 Task: Find connections with filter location Sainte-Rose with filter topic #businesscoachwith filter profile language French with filter current company International MUN  with filter school Sri Aurobindo College with filter industry Medical and Diagnostic Laboratories with filter service category Home Networking with filter keywords title Teaching Assistant
Action: Mouse moved to (280, 223)
Screenshot: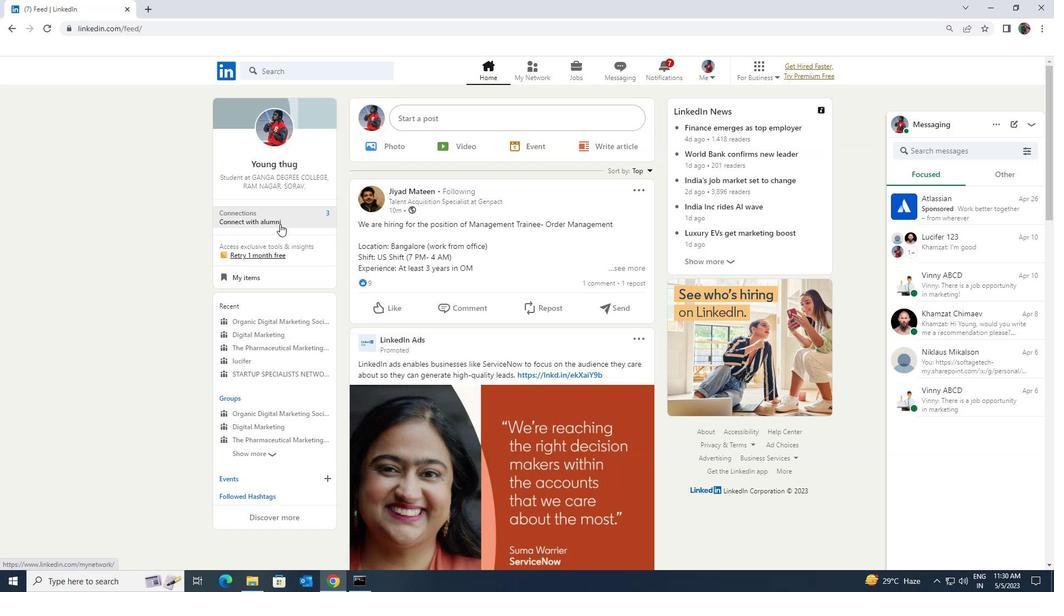 
Action: Mouse pressed left at (280, 223)
Screenshot: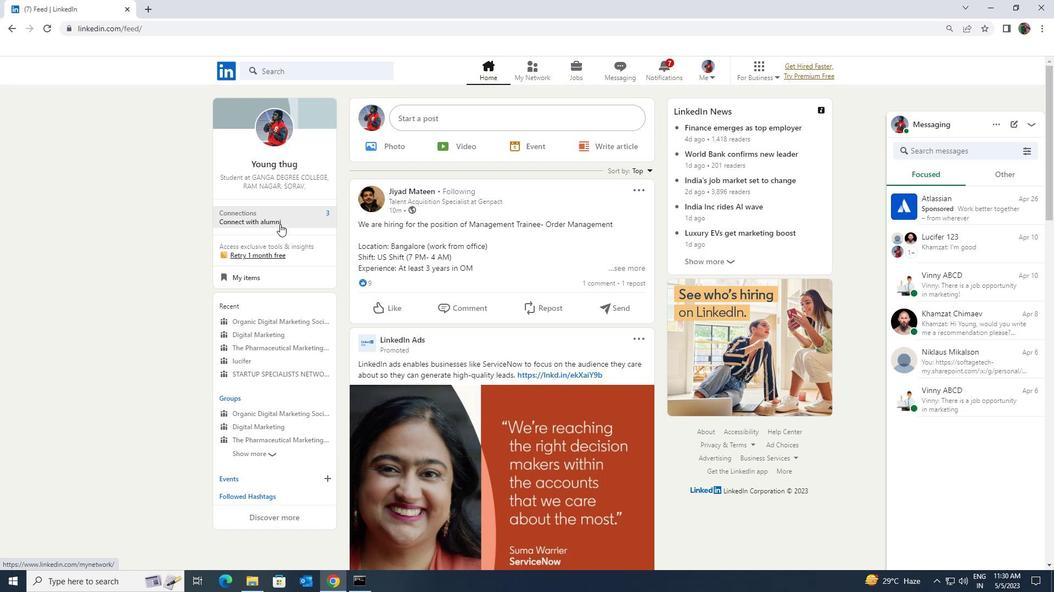 
Action: Mouse moved to (291, 137)
Screenshot: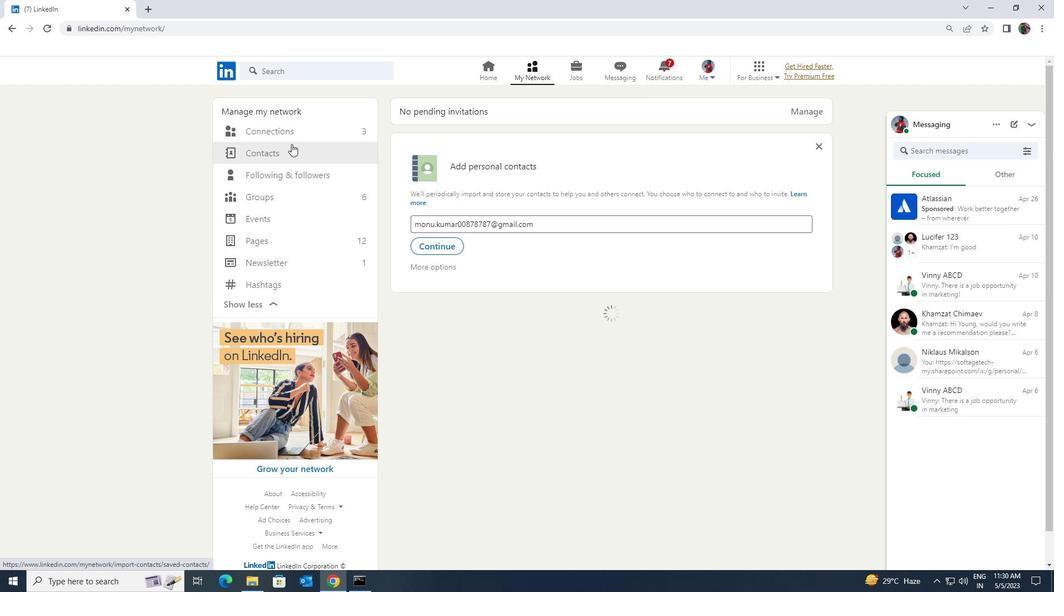 
Action: Mouse pressed left at (291, 137)
Screenshot: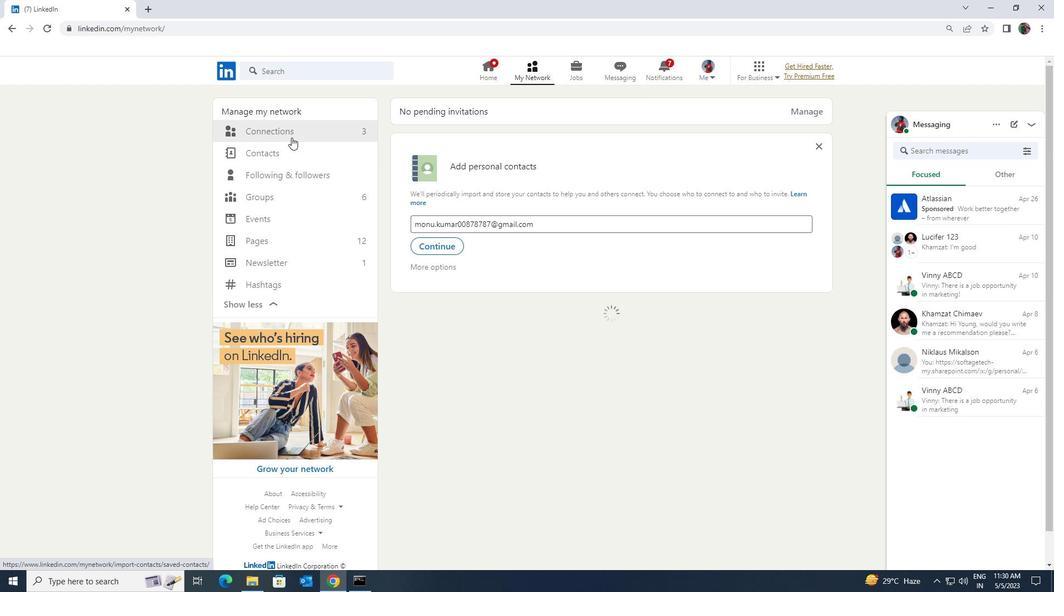 
Action: Mouse moved to (292, 132)
Screenshot: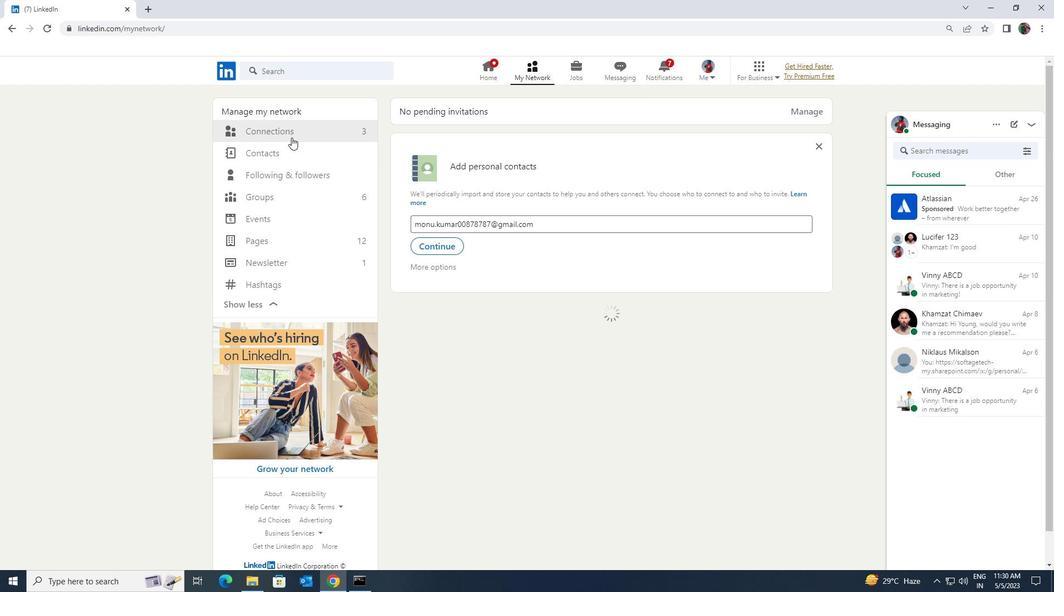 
Action: Mouse pressed left at (292, 132)
Screenshot: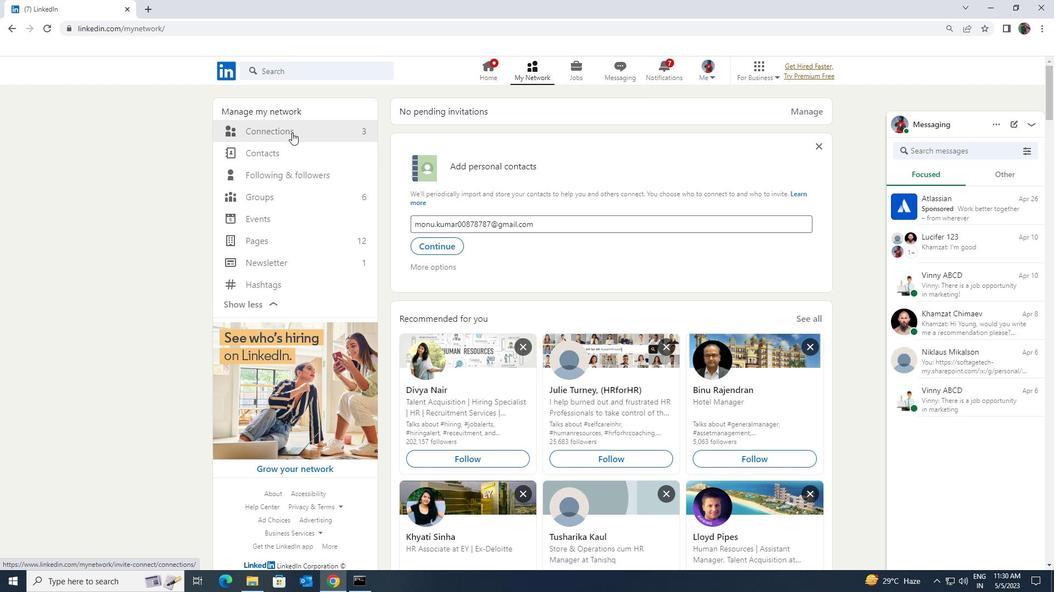 
Action: Mouse moved to (601, 132)
Screenshot: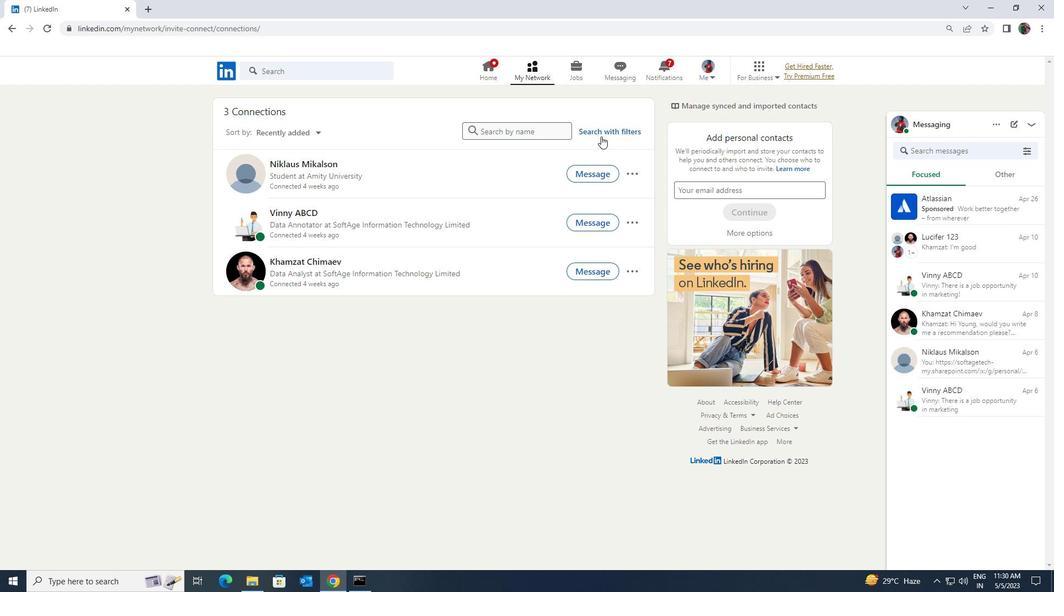 
Action: Mouse pressed left at (601, 132)
Screenshot: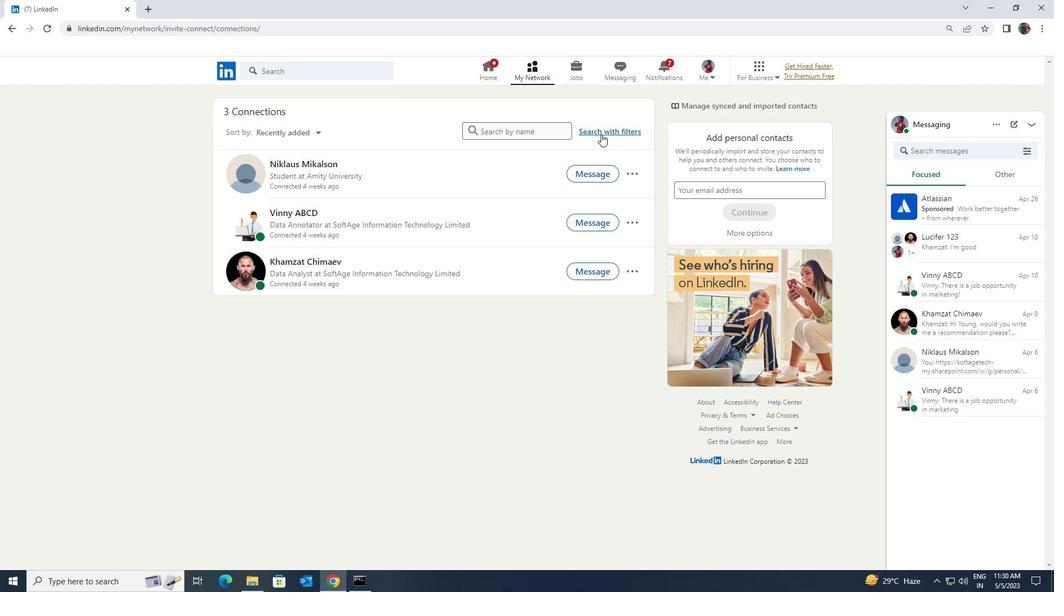 
Action: Mouse moved to (562, 105)
Screenshot: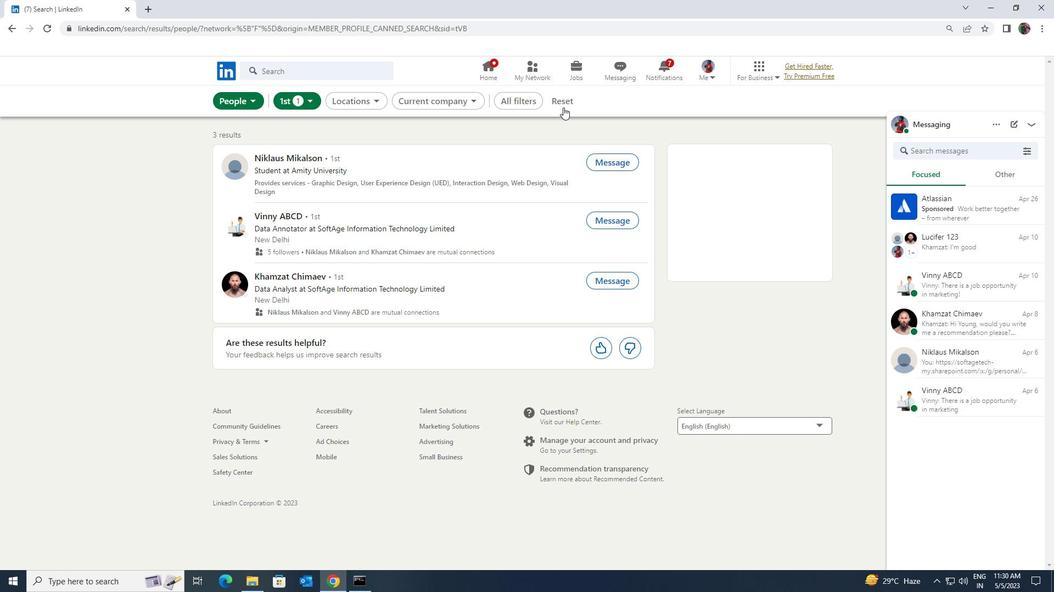 
Action: Mouse pressed left at (562, 105)
Screenshot: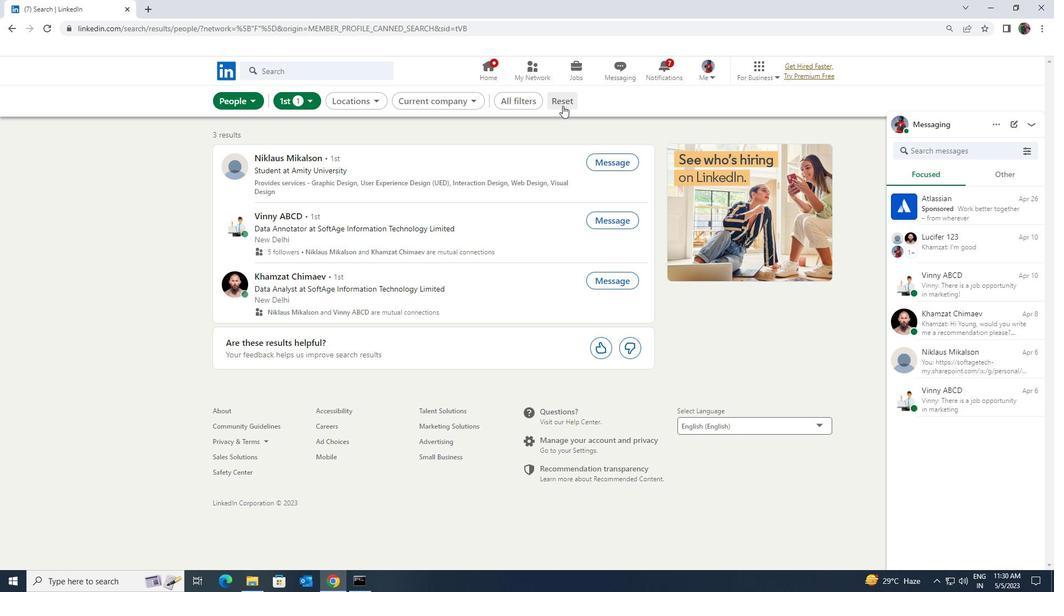 
Action: Mouse moved to (528, 100)
Screenshot: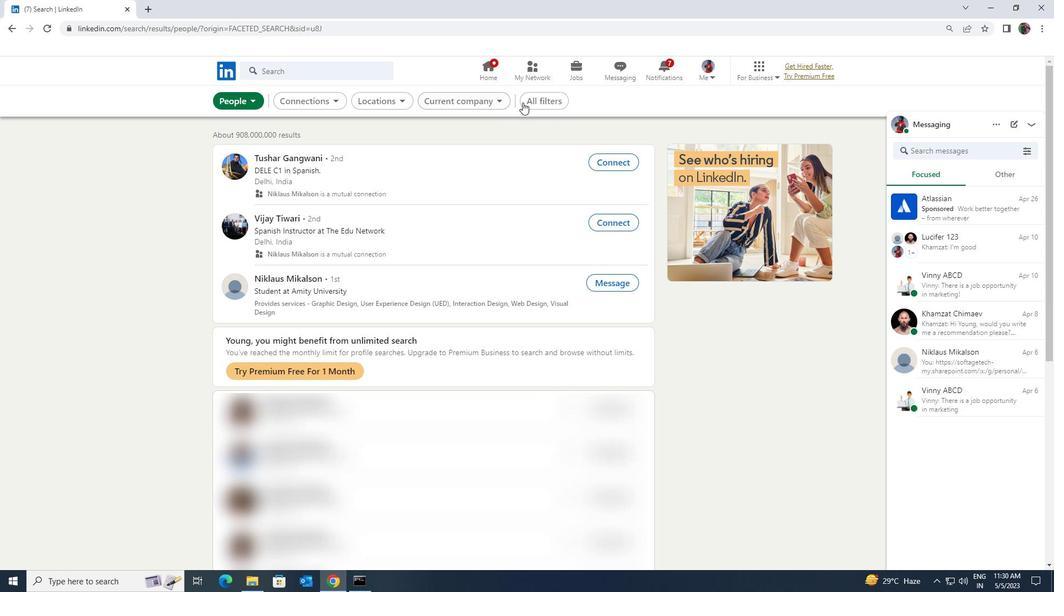 
Action: Mouse pressed left at (528, 100)
Screenshot: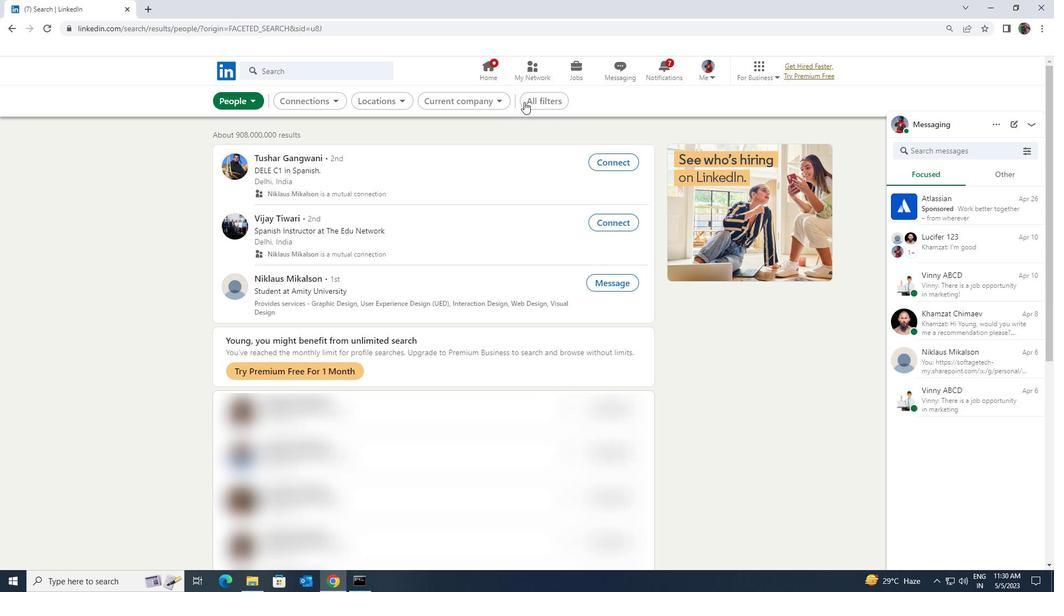 
Action: Mouse moved to (913, 424)
Screenshot: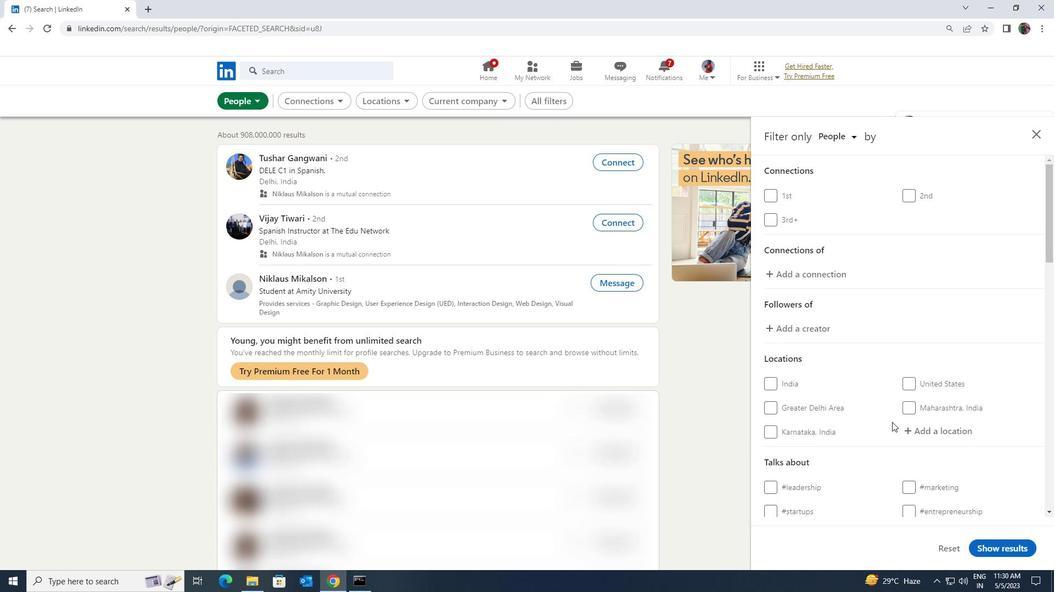 
Action: Mouse pressed left at (913, 424)
Screenshot: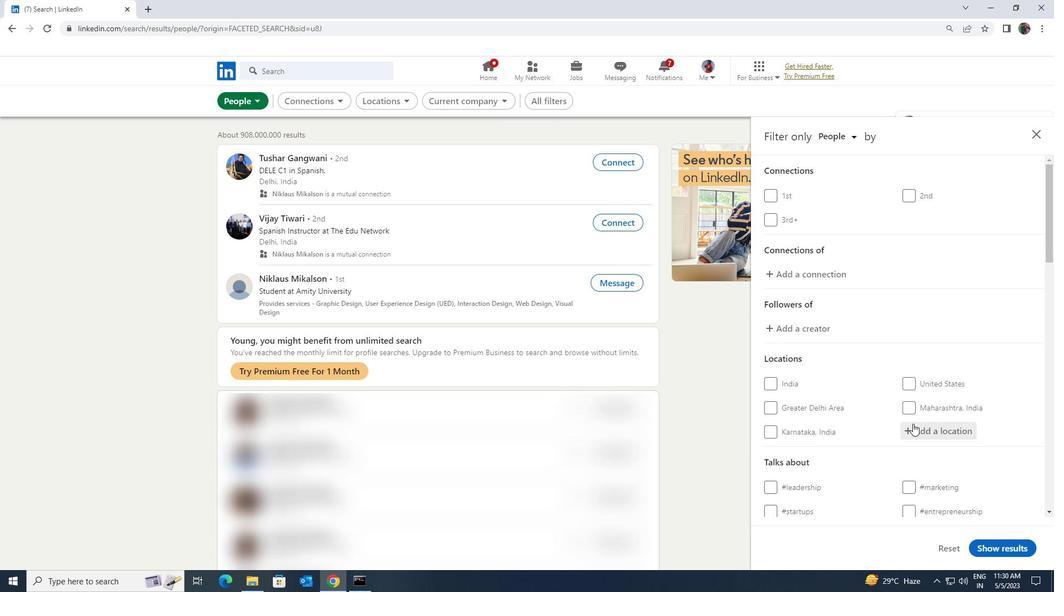 
Action: Mouse moved to (892, 419)
Screenshot: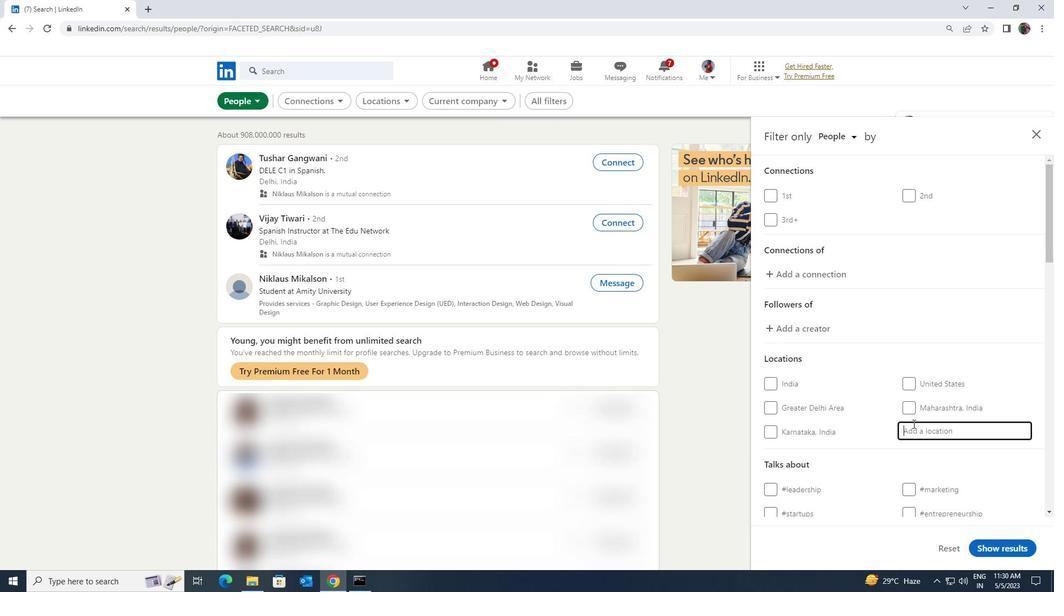 
Action: Key pressed <Key.shift>SAINTE<Key.space><Key.shift>ROSE
Screenshot: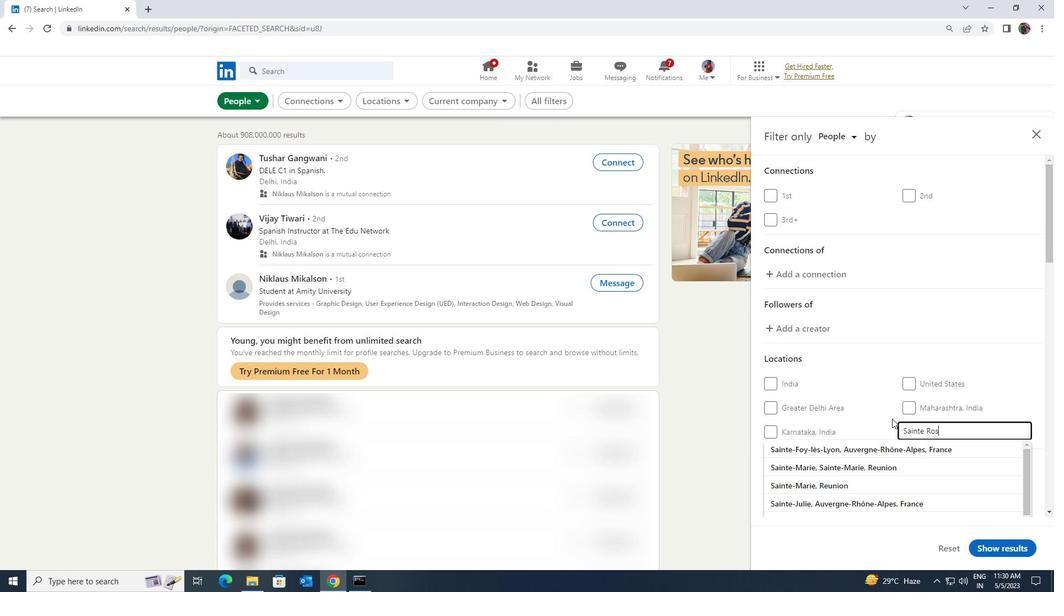 
Action: Mouse moved to (880, 443)
Screenshot: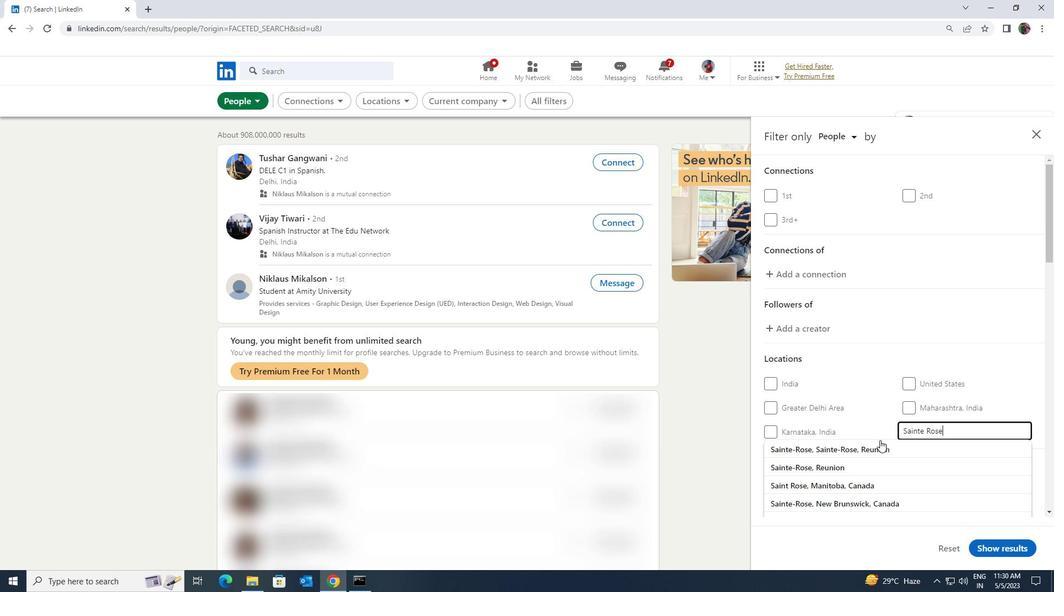 
Action: Mouse pressed left at (880, 443)
Screenshot: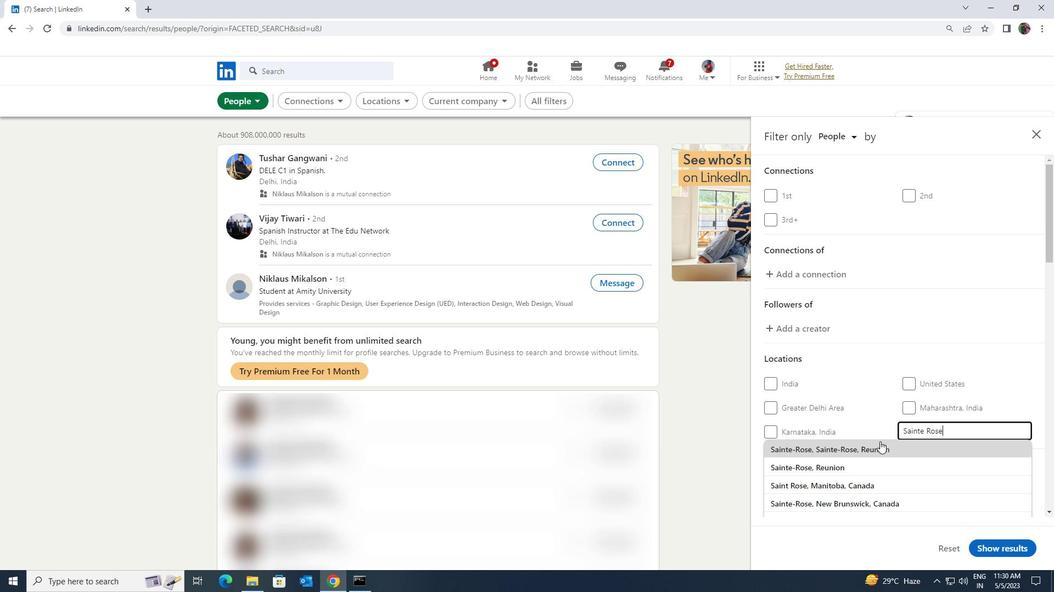 
Action: Mouse moved to (893, 425)
Screenshot: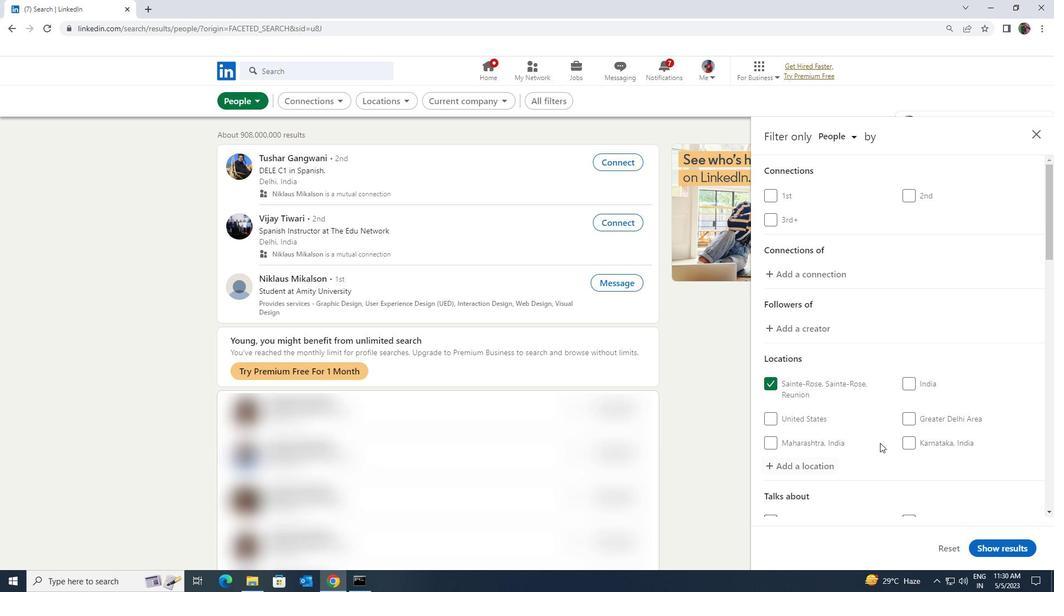 
Action: Mouse scrolled (893, 424) with delta (0, 0)
Screenshot: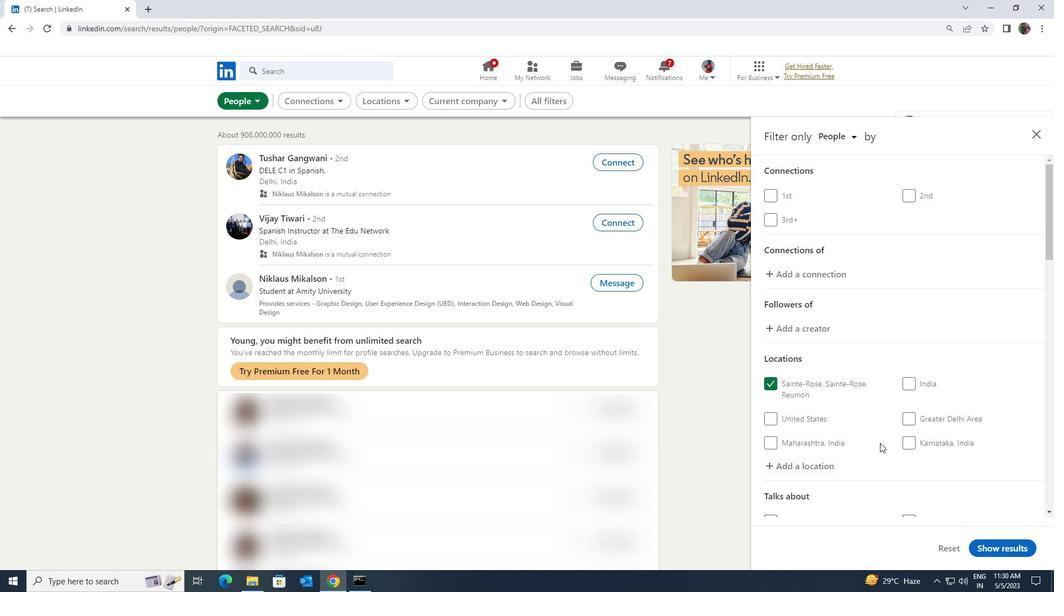 
Action: Mouse scrolled (893, 424) with delta (0, 0)
Screenshot: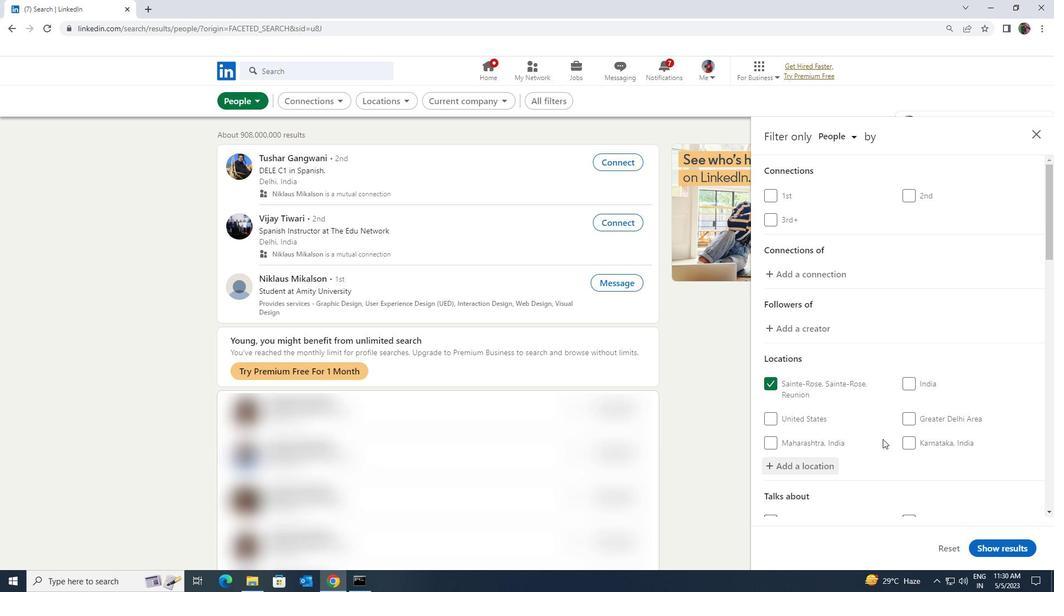 
Action: Mouse scrolled (893, 424) with delta (0, 0)
Screenshot: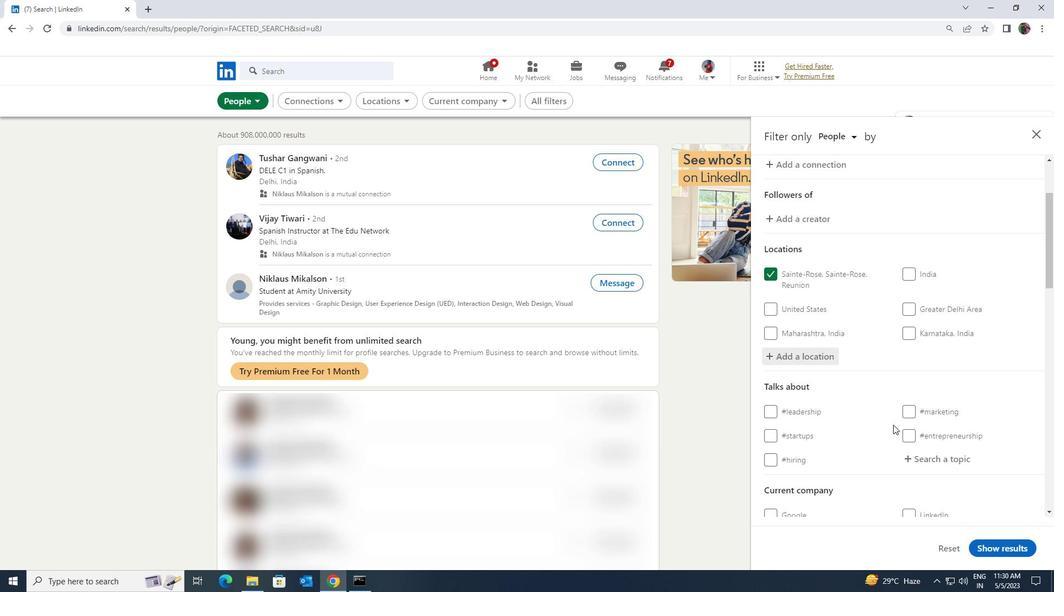 
Action: Mouse moved to (910, 407)
Screenshot: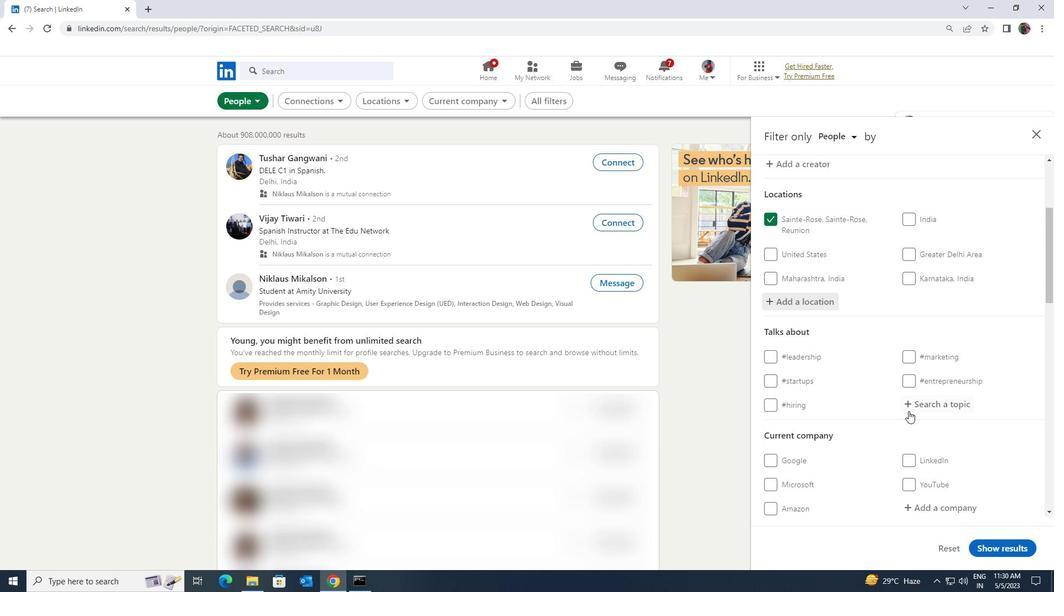 
Action: Mouse pressed left at (910, 407)
Screenshot: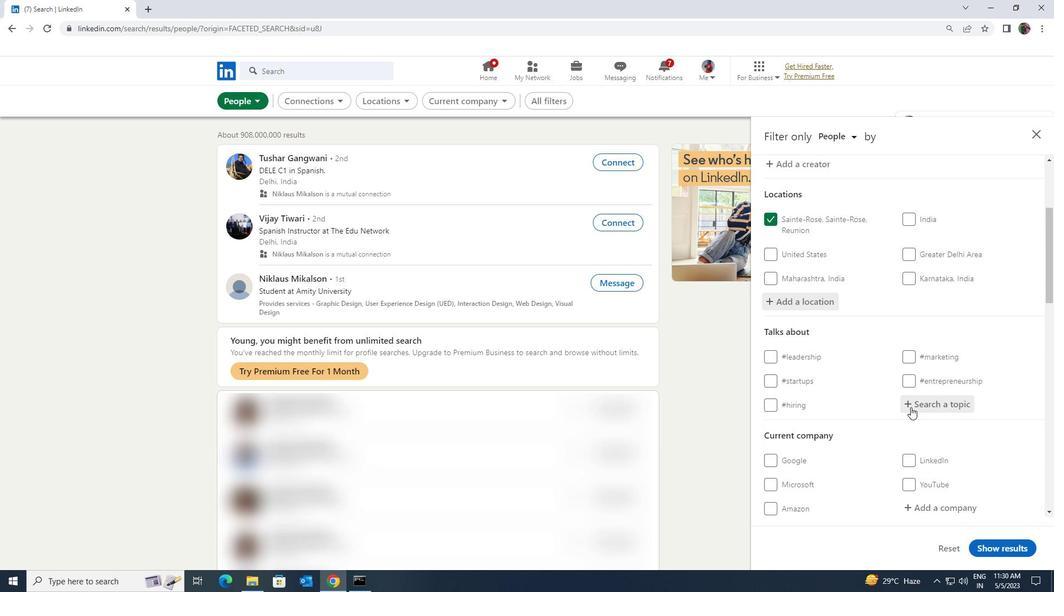 
Action: Mouse moved to (908, 407)
Screenshot: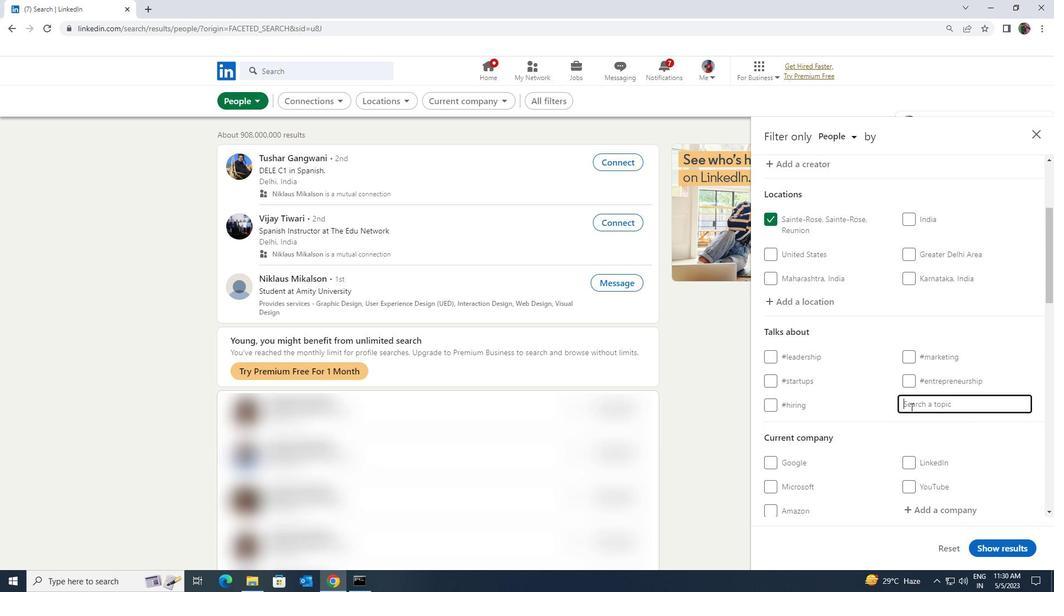 
Action: Key pressed <Key.shift><Key.shift>BUSINESSCOACH
Screenshot: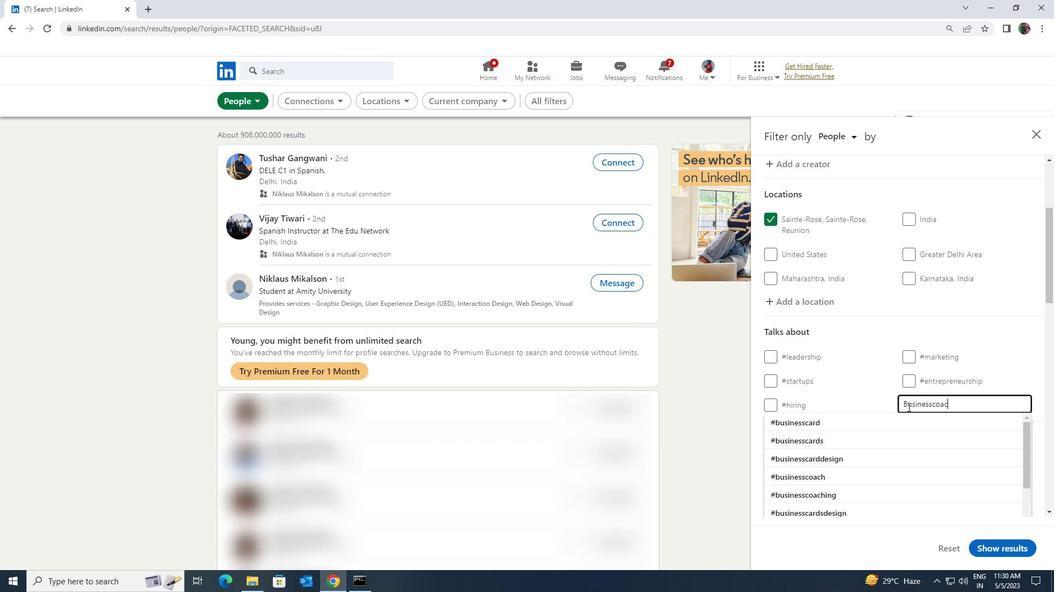 
Action: Mouse moved to (904, 417)
Screenshot: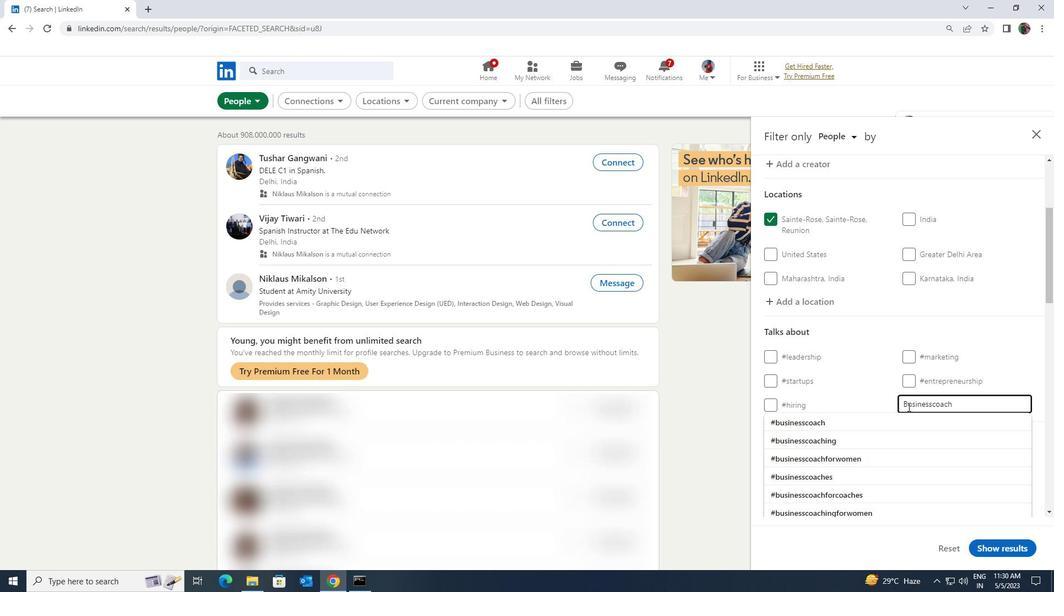 
Action: Mouse pressed left at (904, 417)
Screenshot: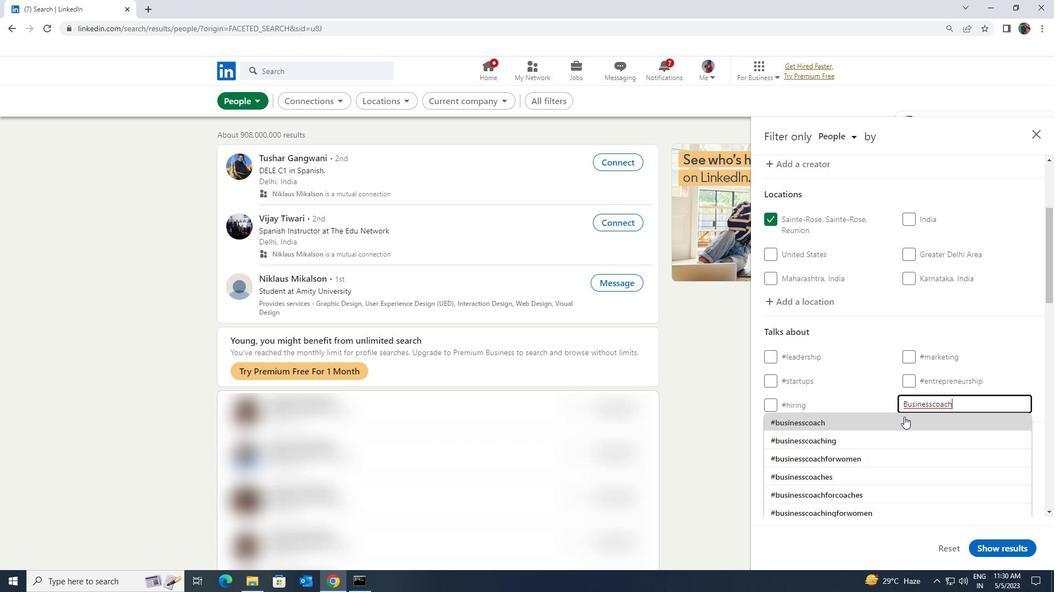 
Action: Mouse scrolled (904, 416) with delta (0, 0)
Screenshot: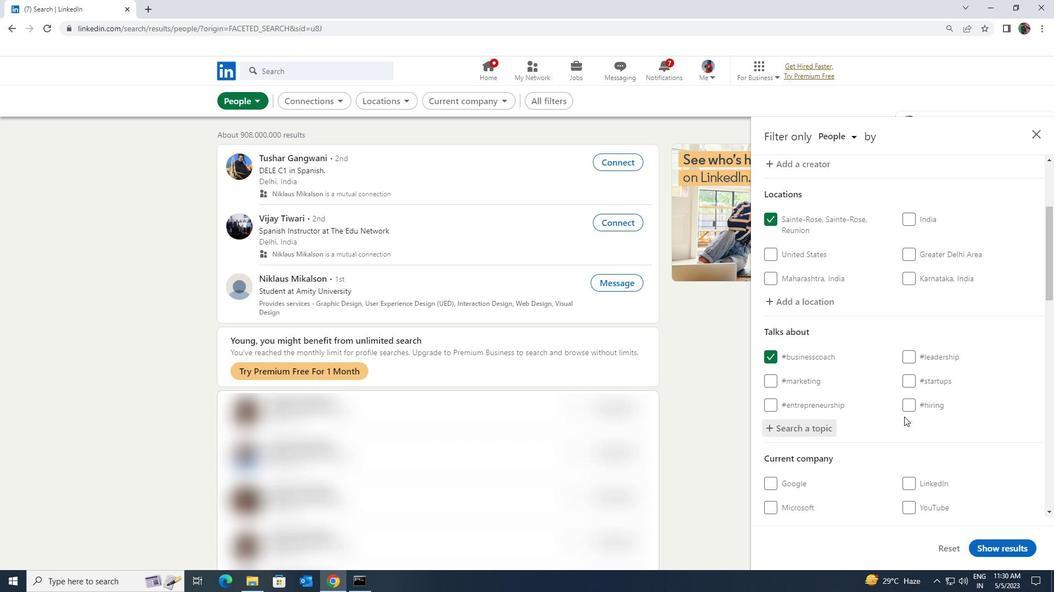 
Action: Mouse scrolled (904, 416) with delta (0, 0)
Screenshot: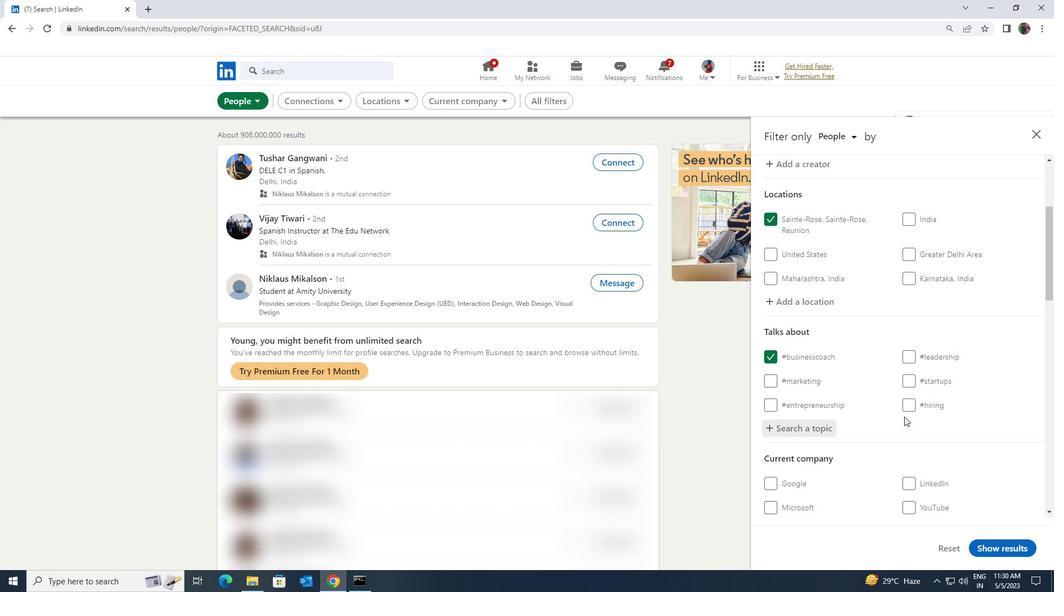 
Action: Mouse scrolled (904, 416) with delta (0, 0)
Screenshot: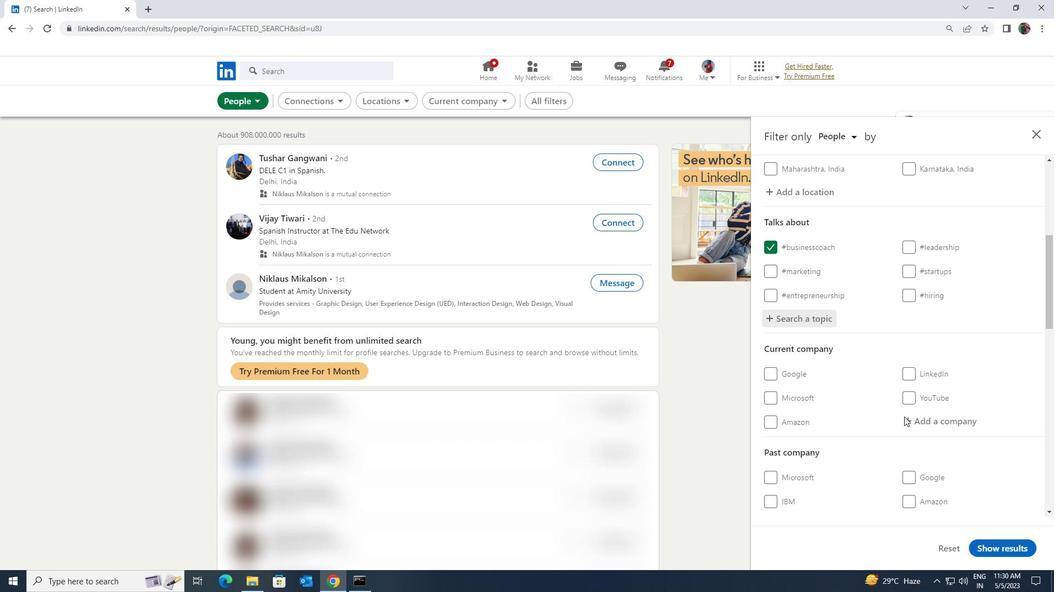 
Action: Mouse scrolled (904, 416) with delta (0, 0)
Screenshot: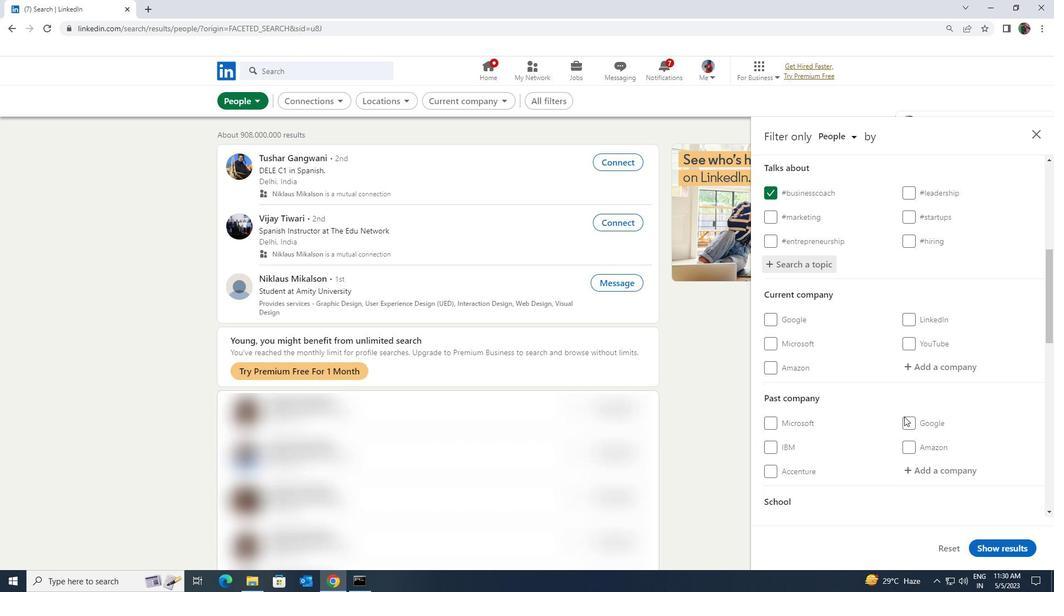 
Action: Mouse scrolled (904, 416) with delta (0, 0)
Screenshot: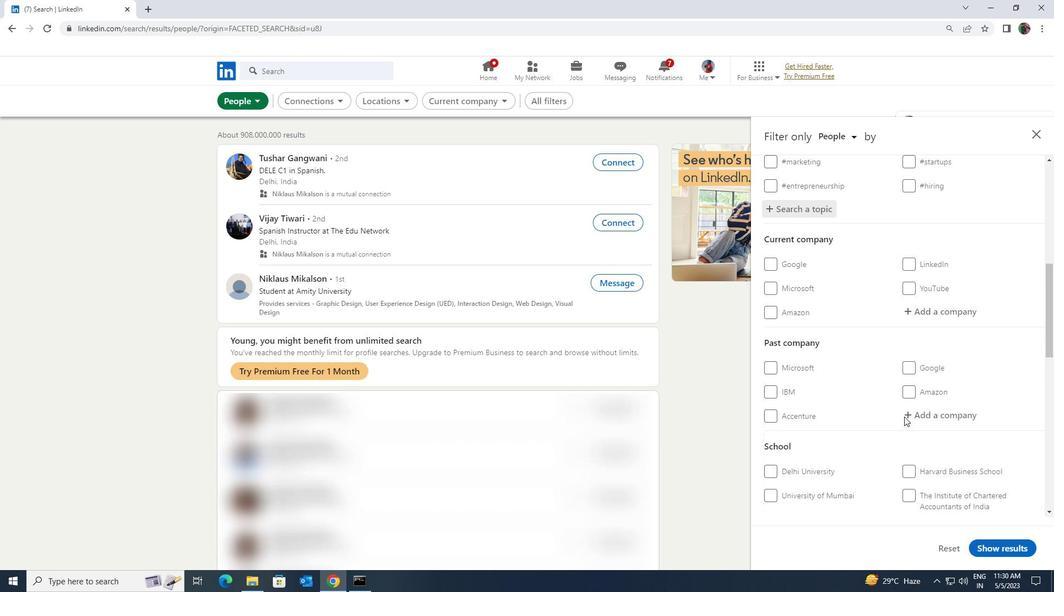
Action: Mouse scrolled (904, 416) with delta (0, 0)
Screenshot: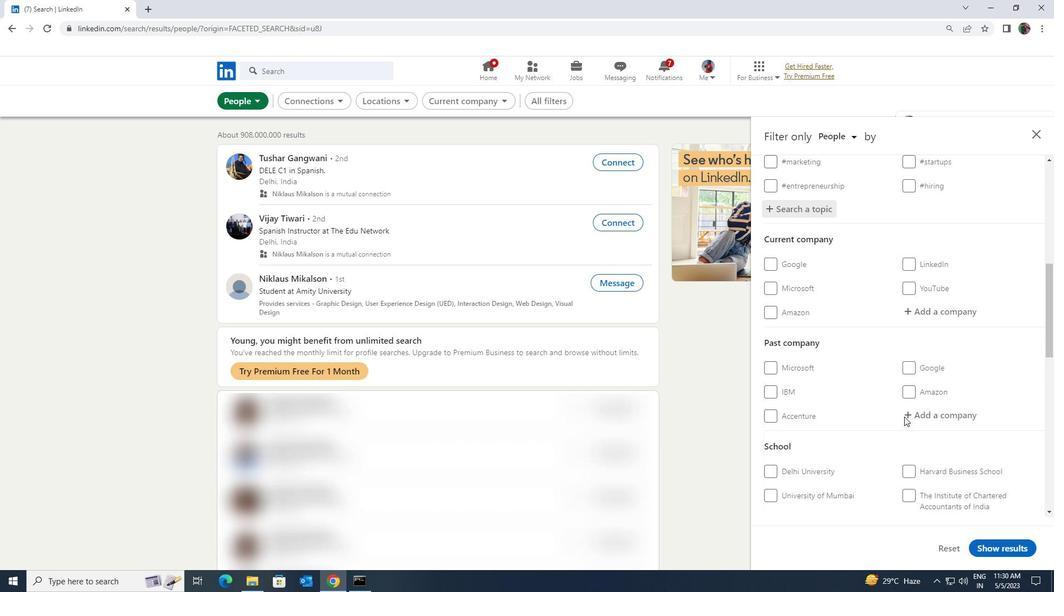 
Action: Mouse scrolled (904, 416) with delta (0, 0)
Screenshot: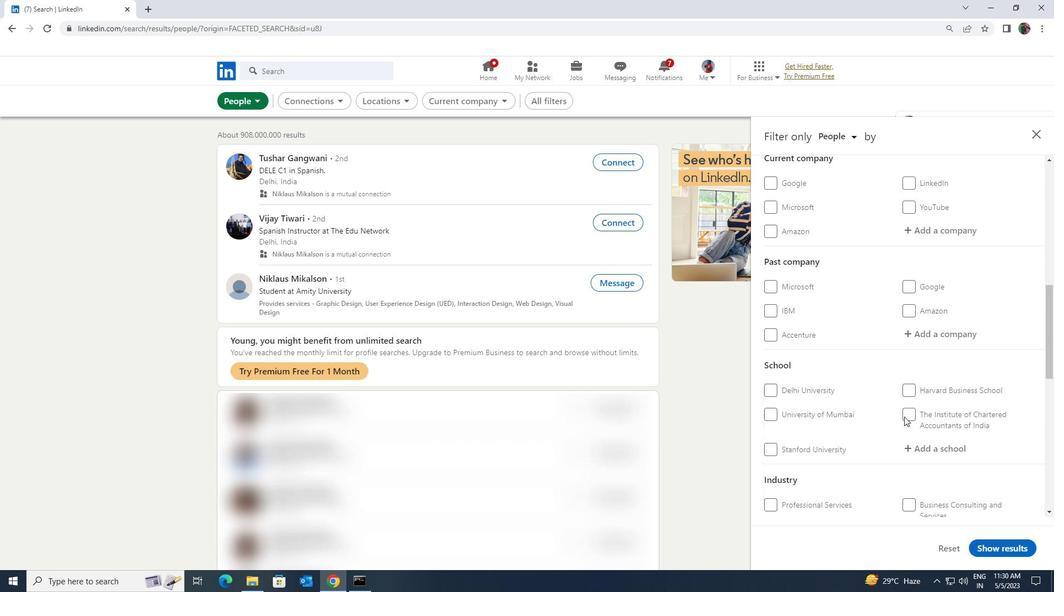 
Action: Mouse scrolled (904, 416) with delta (0, 0)
Screenshot: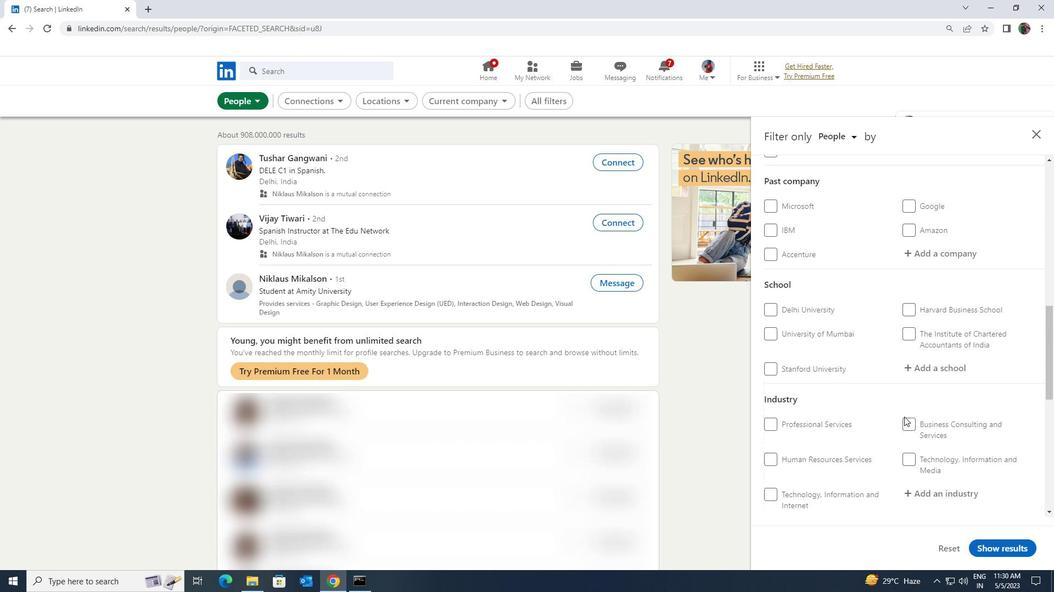 
Action: Mouse scrolled (904, 416) with delta (0, 0)
Screenshot: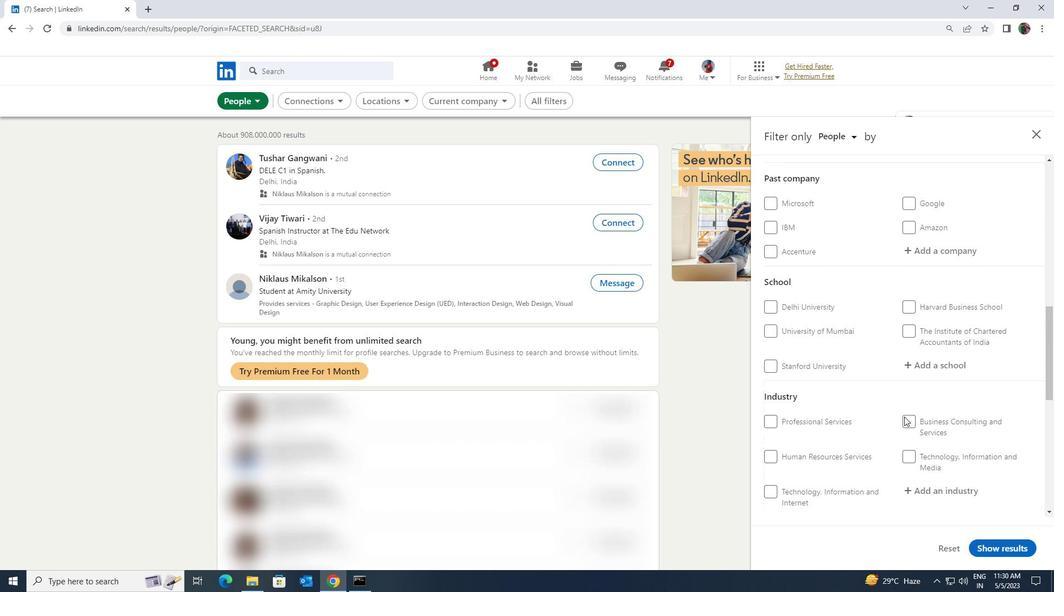 
Action: Mouse scrolled (904, 416) with delta (0, 0)
Screenshot: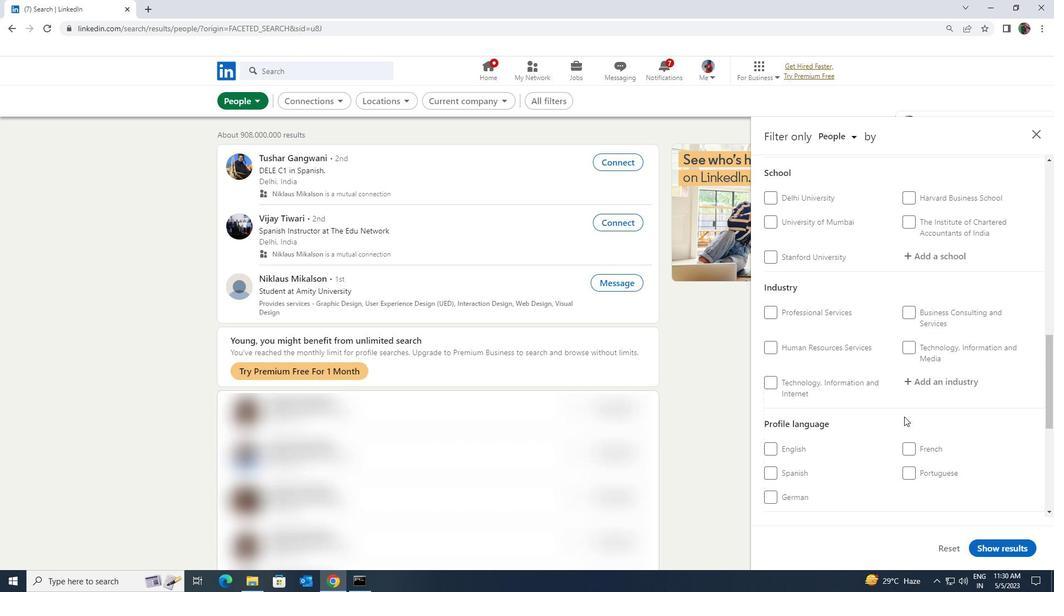 
Action: Mouse moved to (906, 395)
Screenshot: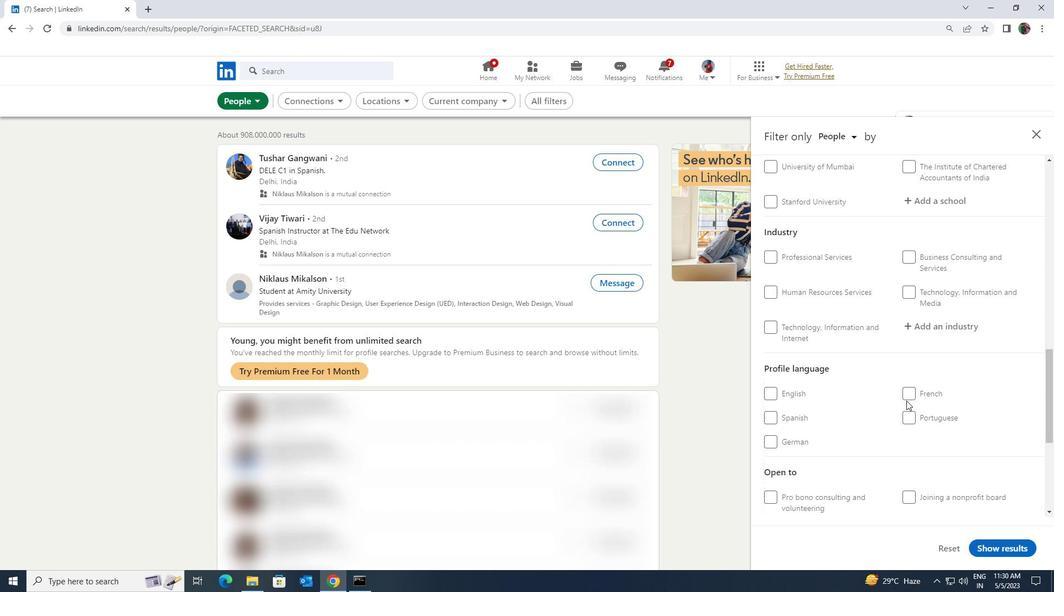 
Action: Mouse pressed left at (906, 395)
Screenshot: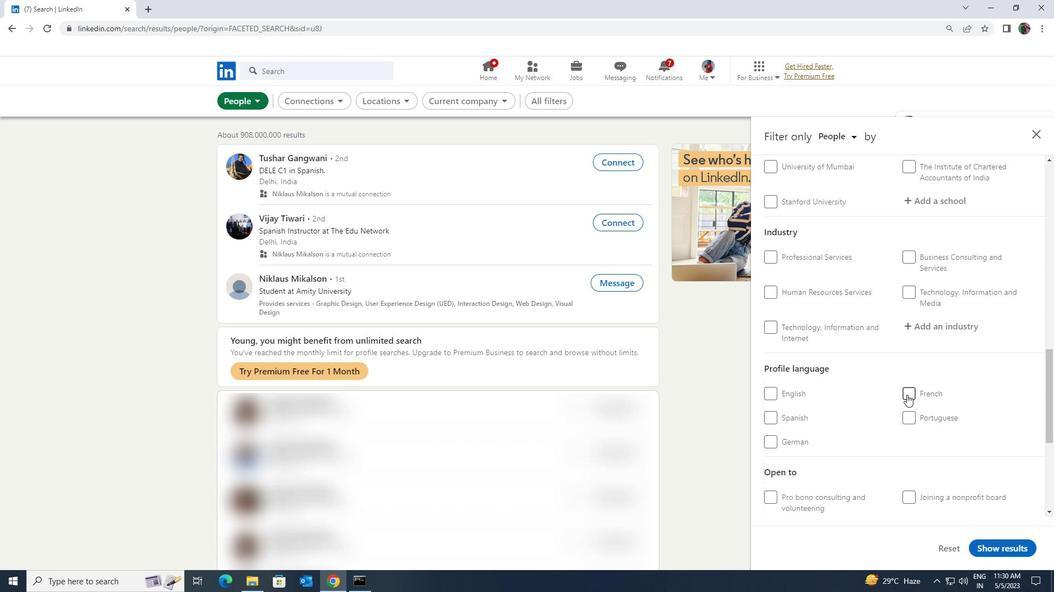 
Action: Mouse scrolled (906, 395) with delta (0, 0)
Screenshot: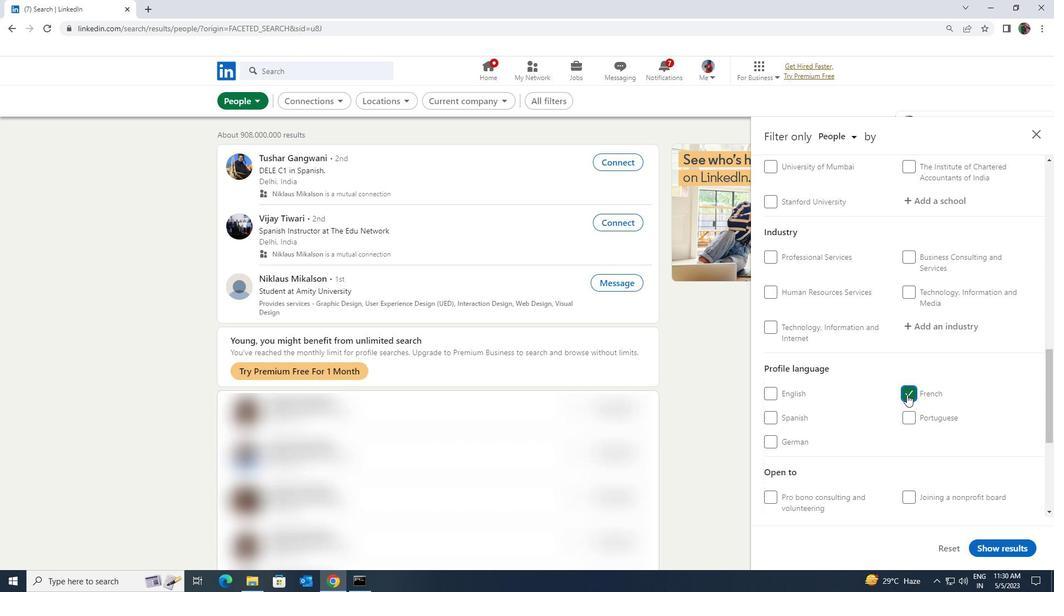 
Action: Mouse scrolled (906, 395) with delta (0, 0)
Screenshot: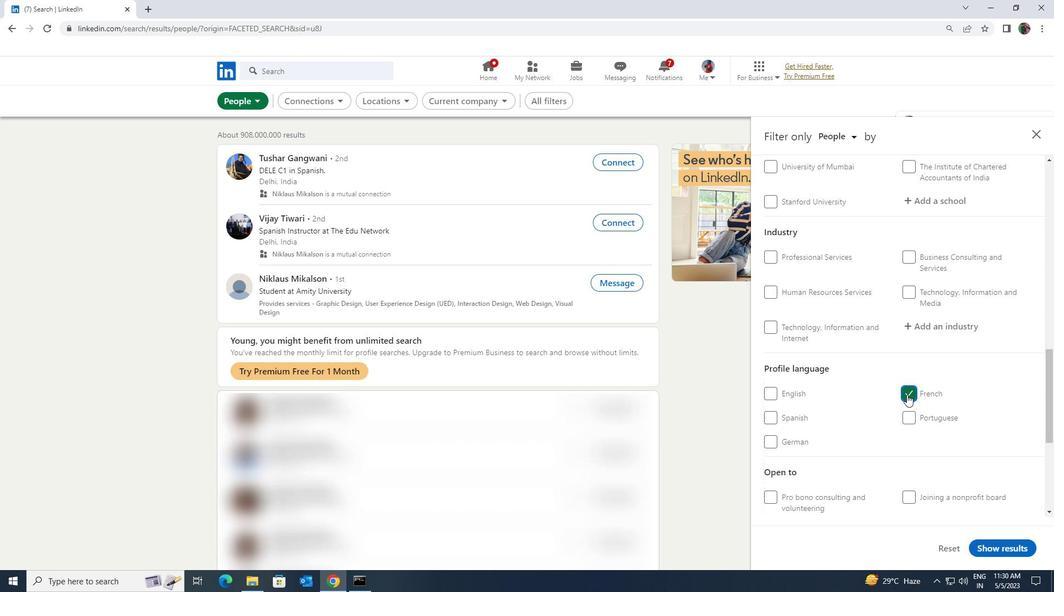 
Action: Mouse scrolled (906, 395) with delta (0, 0)
Screenshot: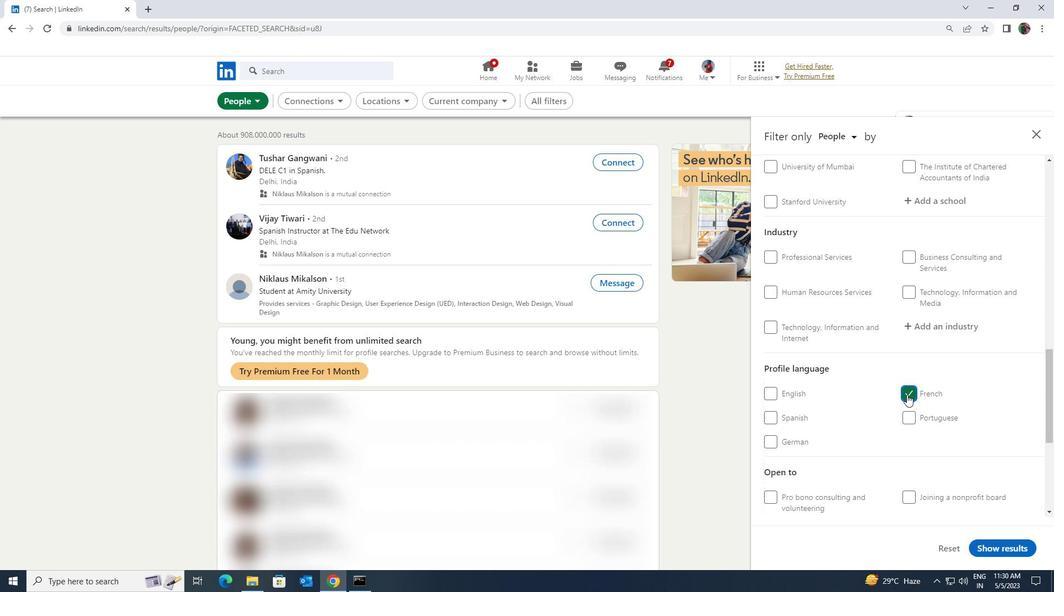 
Action: Mouse scrolled (906, 395) with delta (0, 0)
Screenshot: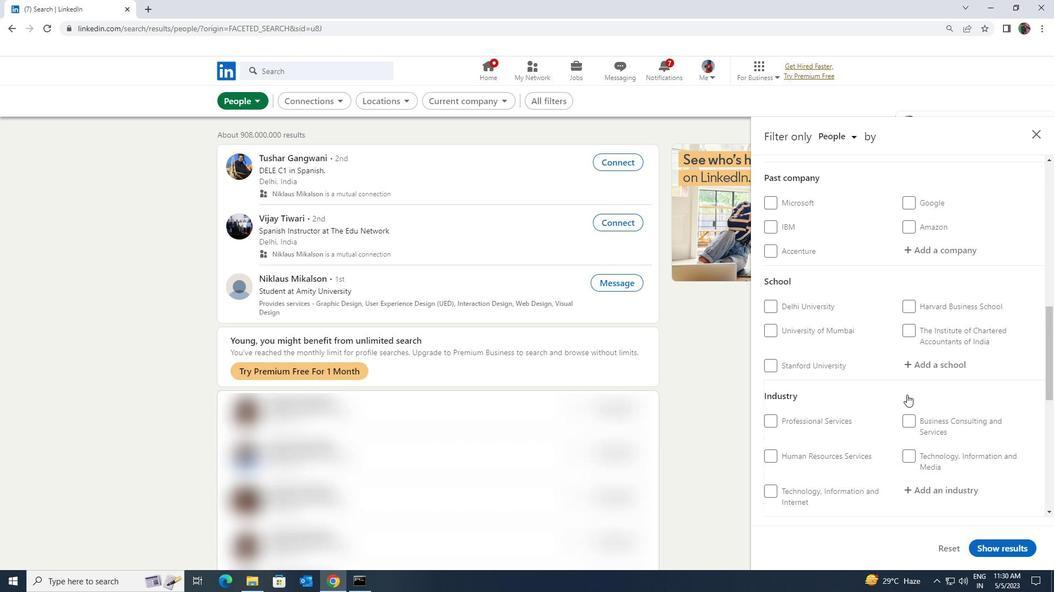 
Action: Mouse scrolled (906, 395) with delta (0, 0)
Screenshot: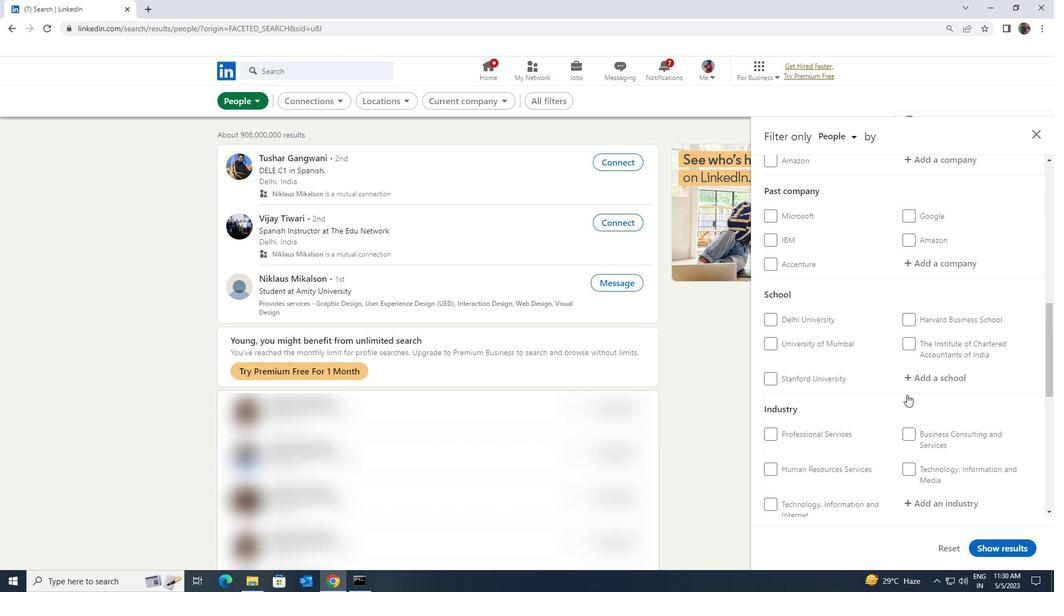 
Action: Mouse moved to (906, 395)
Screenshot: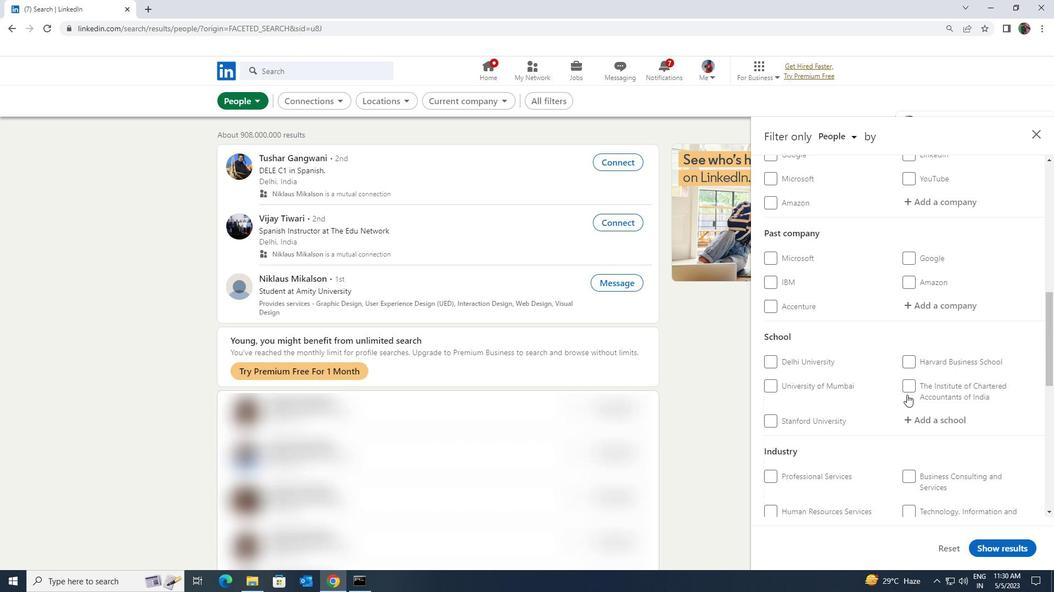 
Action: Mouse scrolled (906, 395) with delta (0, 0)
Screenshot: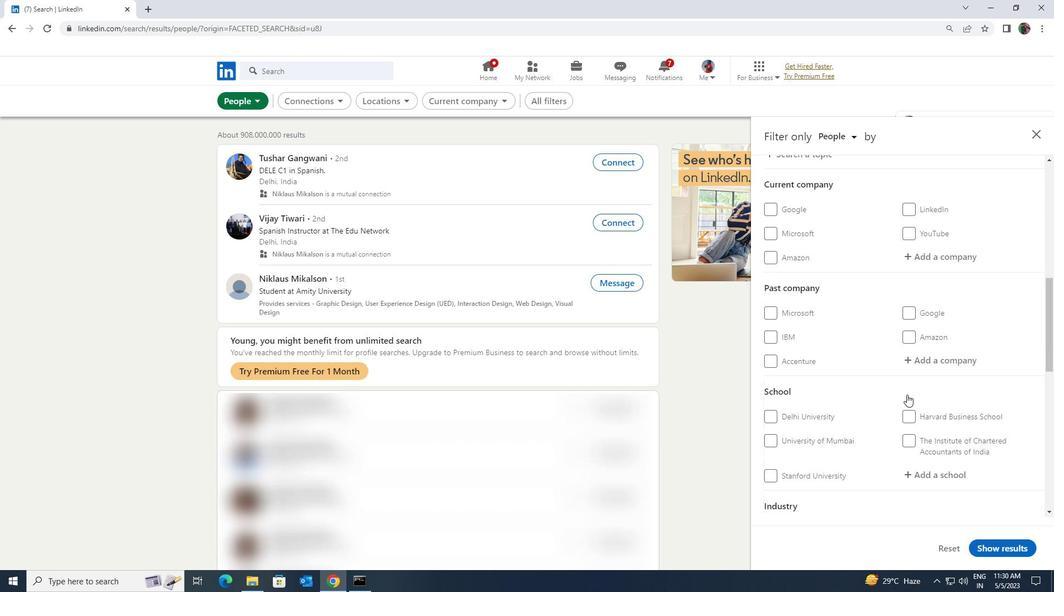 
Action: Mouse moved to (915, 317)
Screenshot: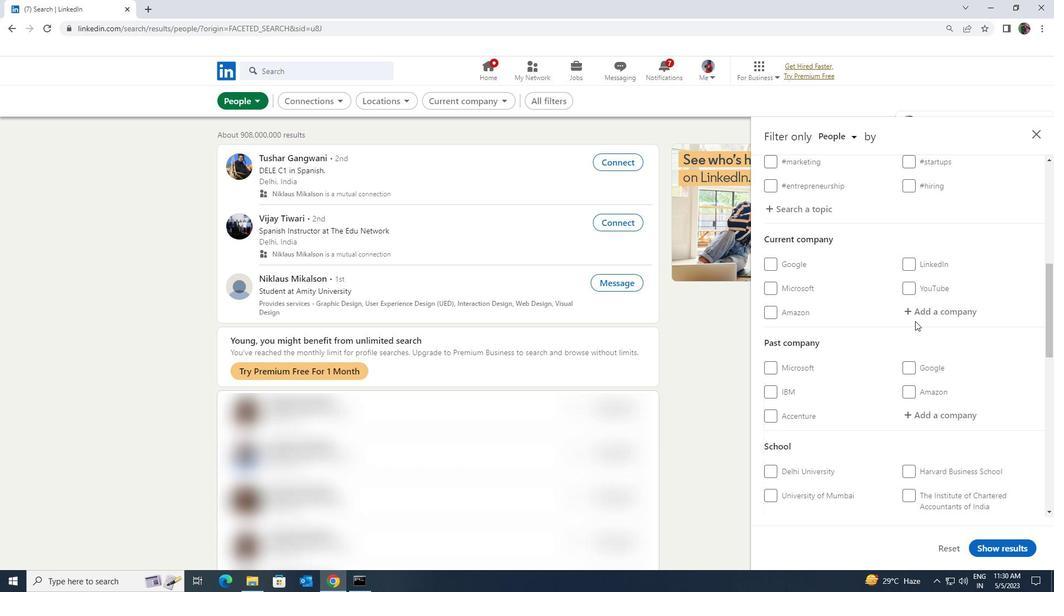 
Action: Mouse pressed left at (915, 317)
Screenshot: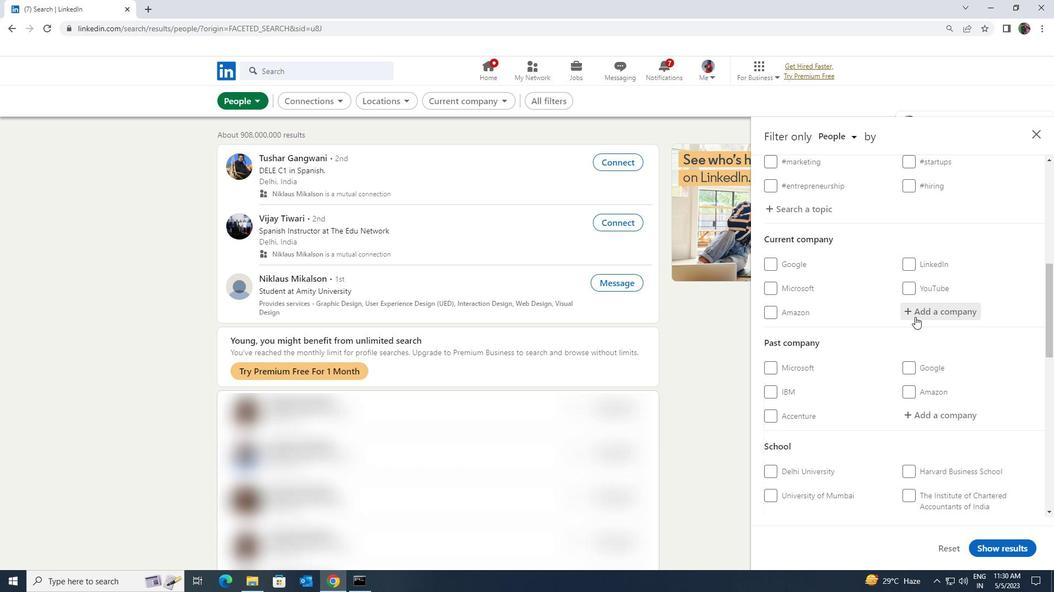 
Action: Key pressed <Key.shift>INTERNATIONAL<Key.space><Key.shift>MUB<Key.backspace><Key.shift>N
Screenshot: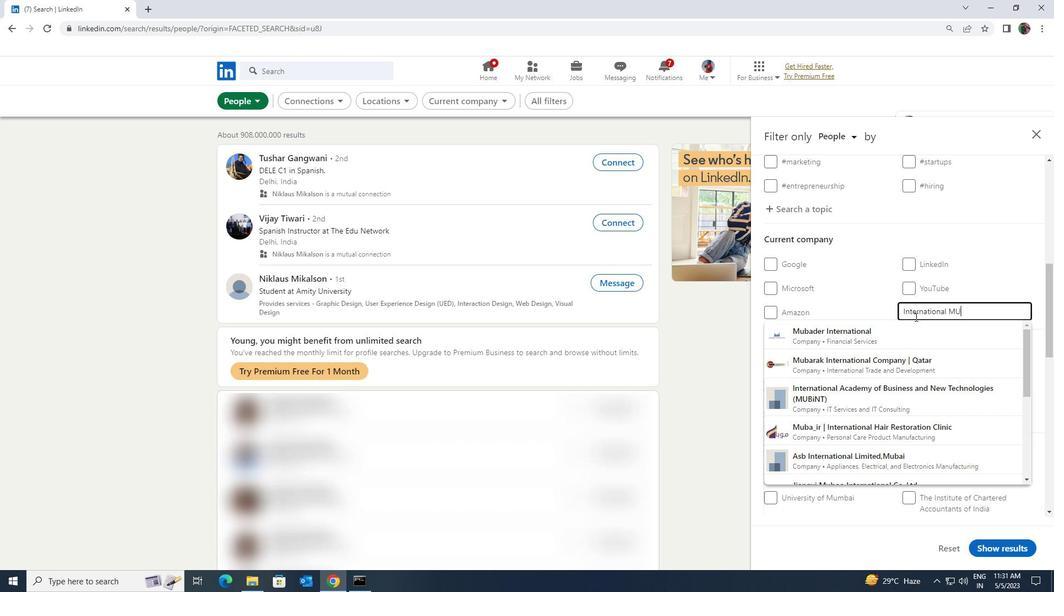 
Action: Mouse moved to (915, 334)
Screenshot: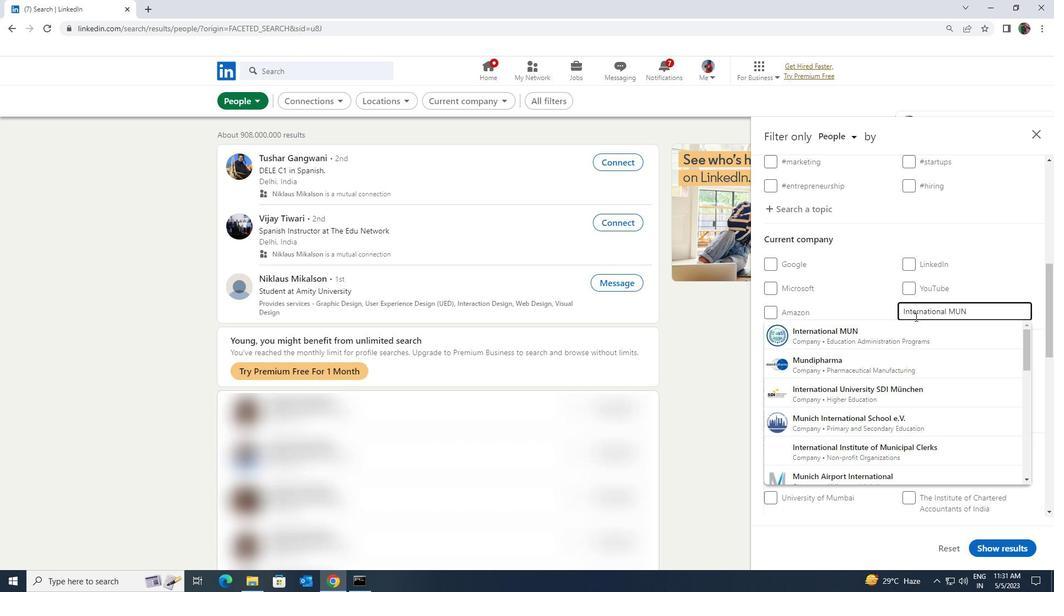 
Action: Mouse pressed left at (915, 334)
Screenshot: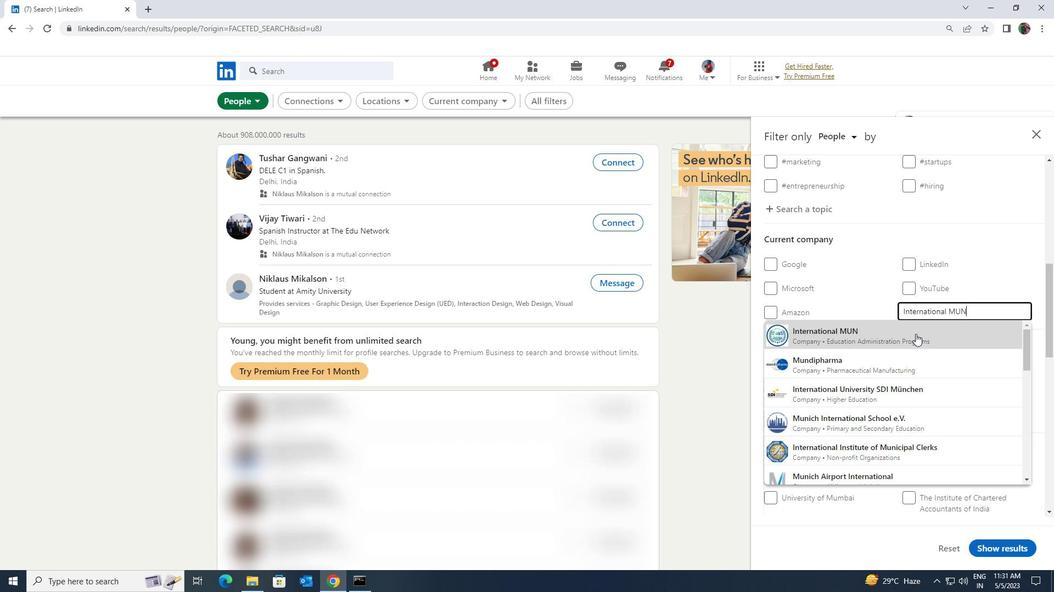 
Action: Mouse scrolled (915, 333) with delta (0, 0)
Screenshot: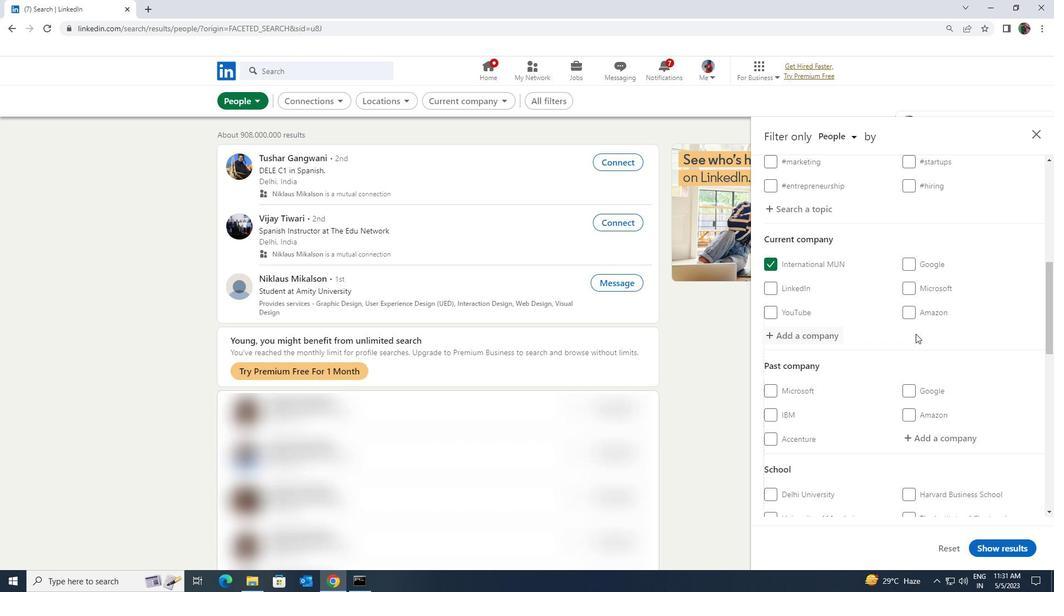 
Action: Mouse scrolled (915, 333) with delta (0, 0)
Screenshot: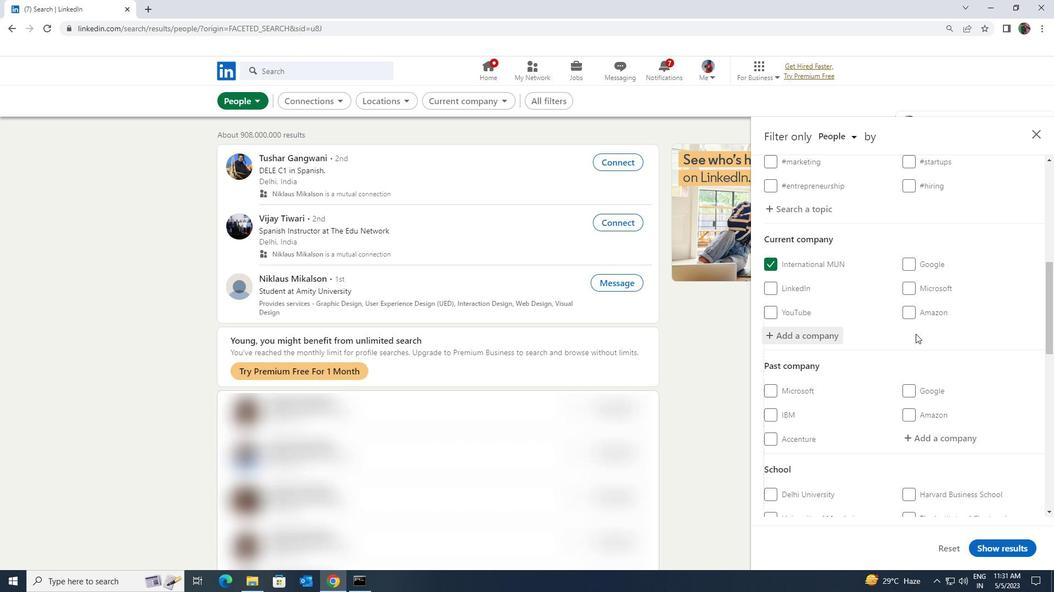 
Action: Mouse moved to (917, 334)
Screenshot: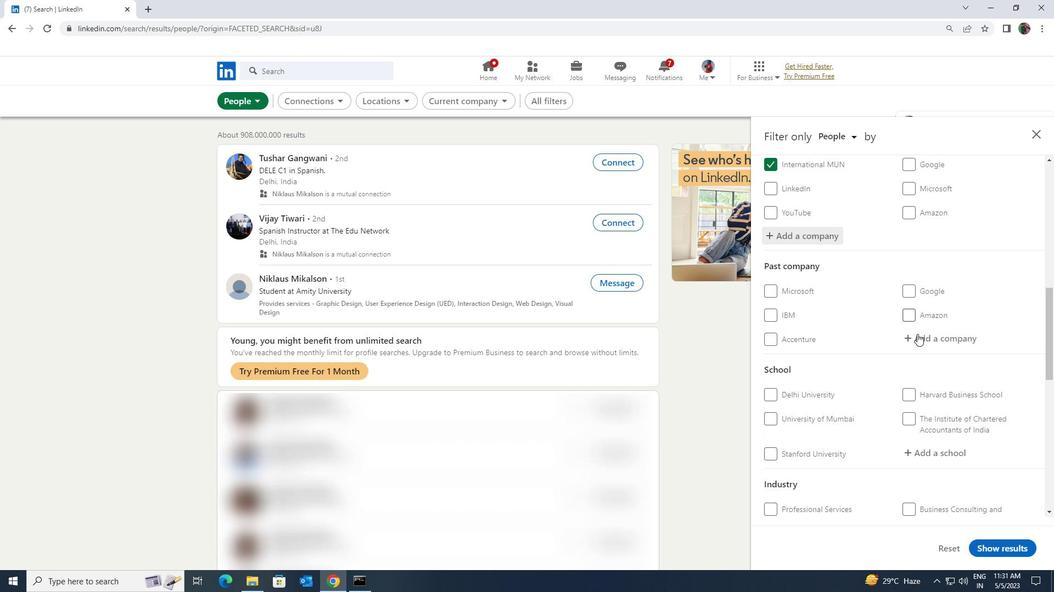 
Action: Mouse scrolled (917, 334) with delta (0, 0)
Screenshot: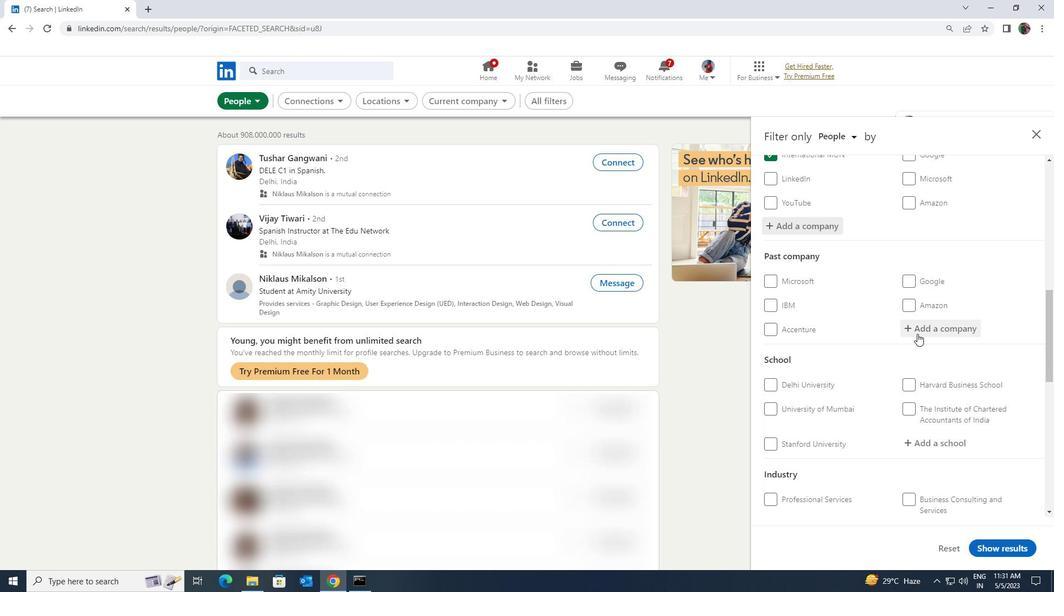 
Action: Mouse moved to (927, 385)
Screenshot: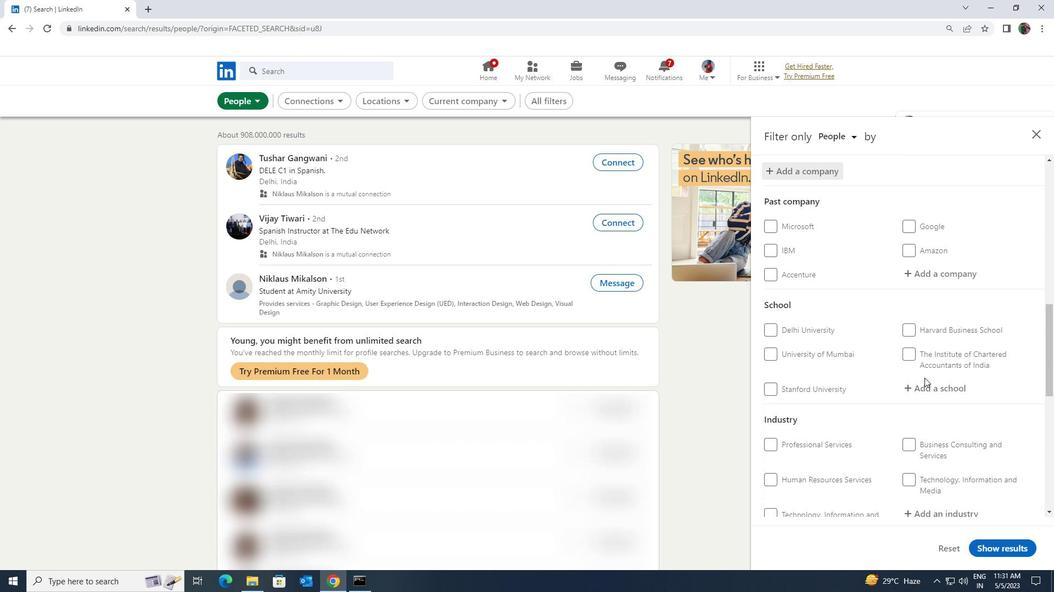 
Action: Mouse pressed left at (927, 385)
Screenshot: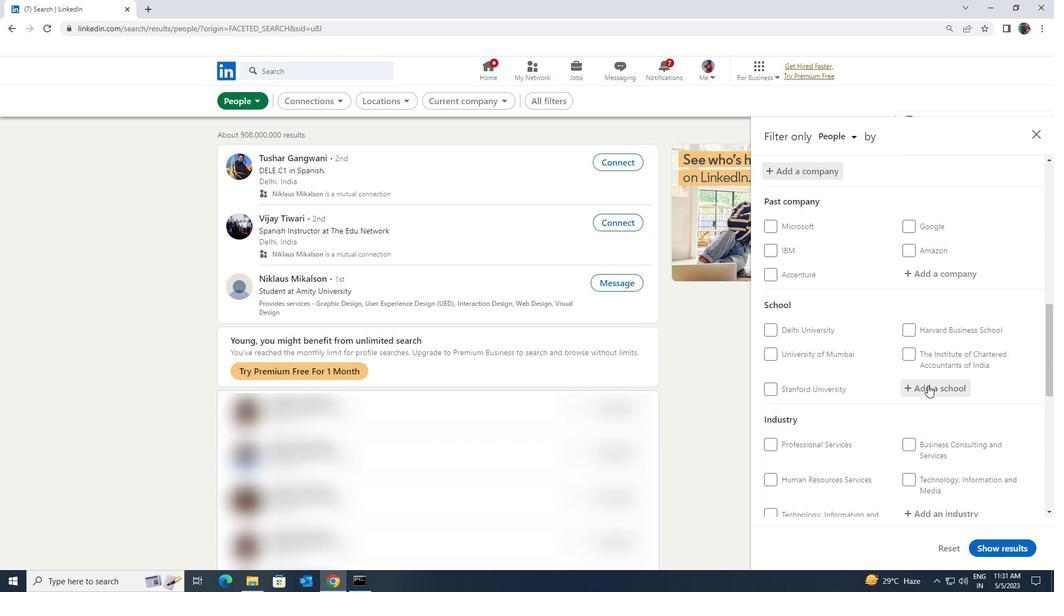 
Action: Mouse moved to (927, 385)
Screenshot: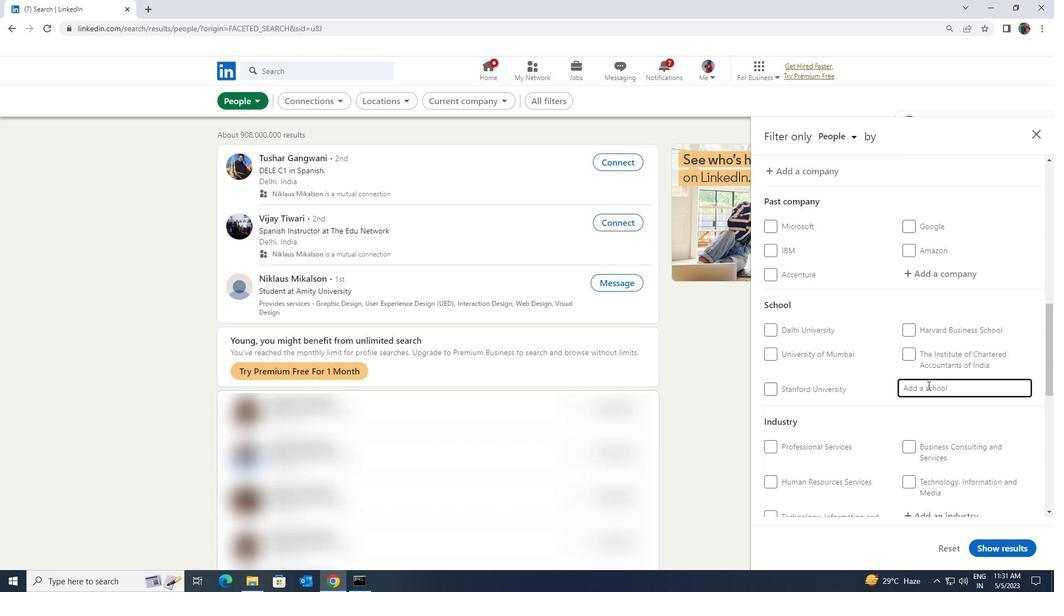 
Action: Key pressed <Key.shift><Key.shift><Key.shift><Key.shift><Key.shift>SRI<Key.space><Key.shift>AUROBINDO
Screenshot: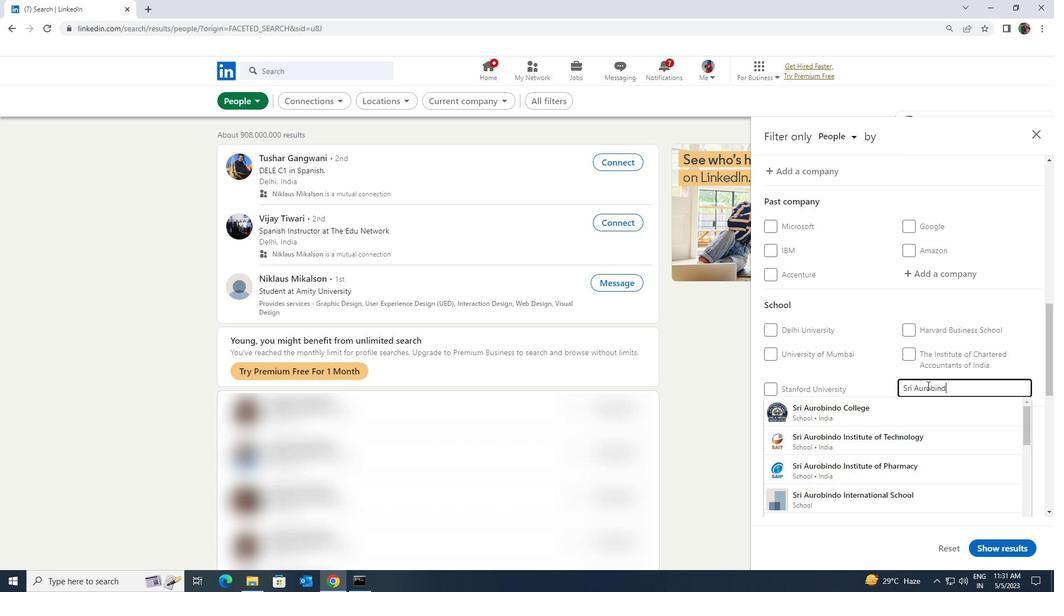
Action: Mouse moved to (922, 404)
Screenshot: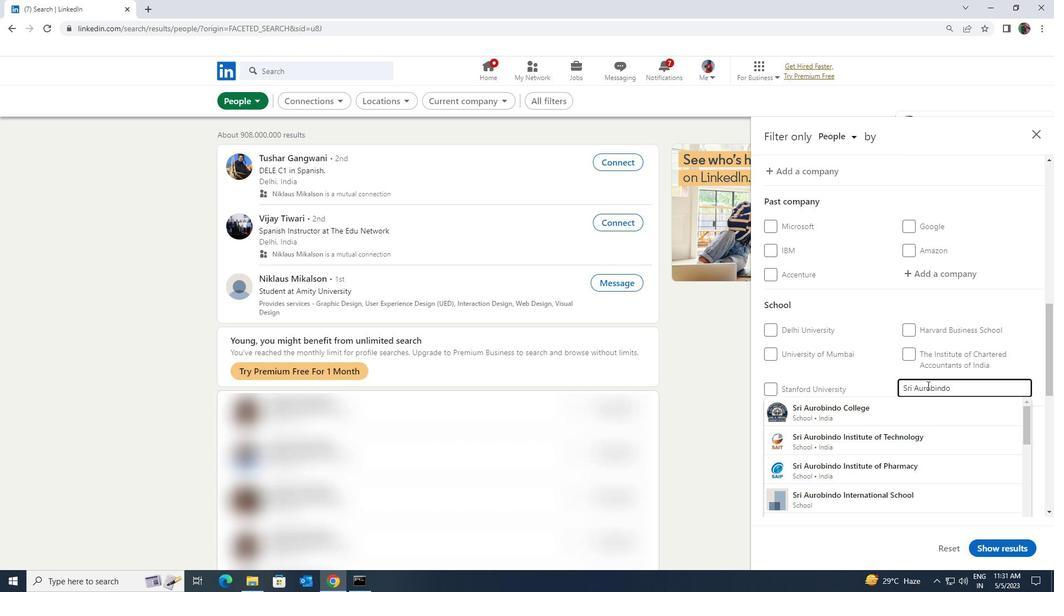 
Action: Mouse pressed left at (922, 404)
Screenshot: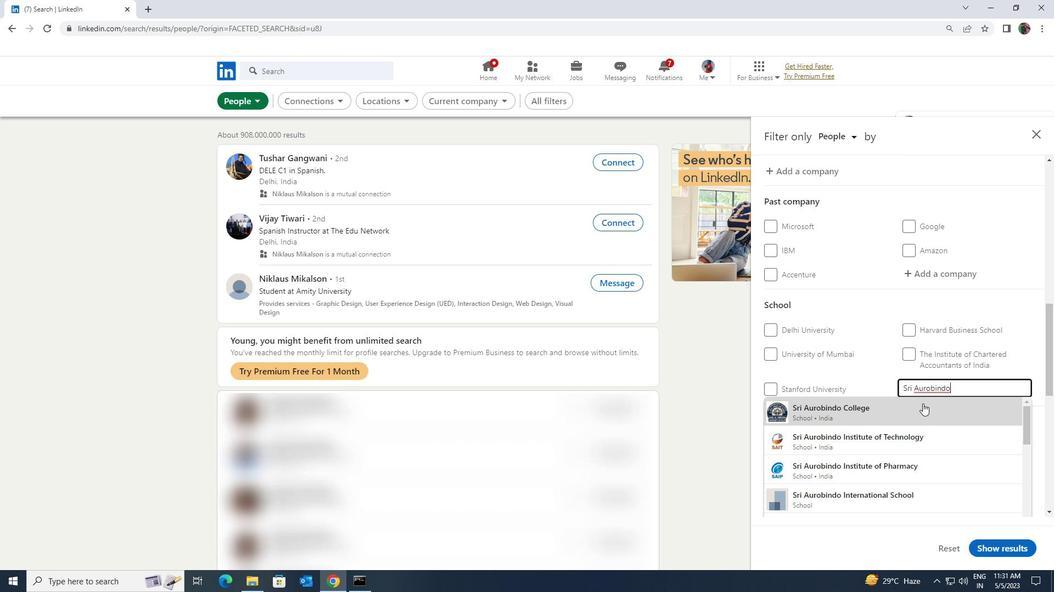 
Action: Mouse scrolled (922, 403) with delta (0, 0)
Screenshot: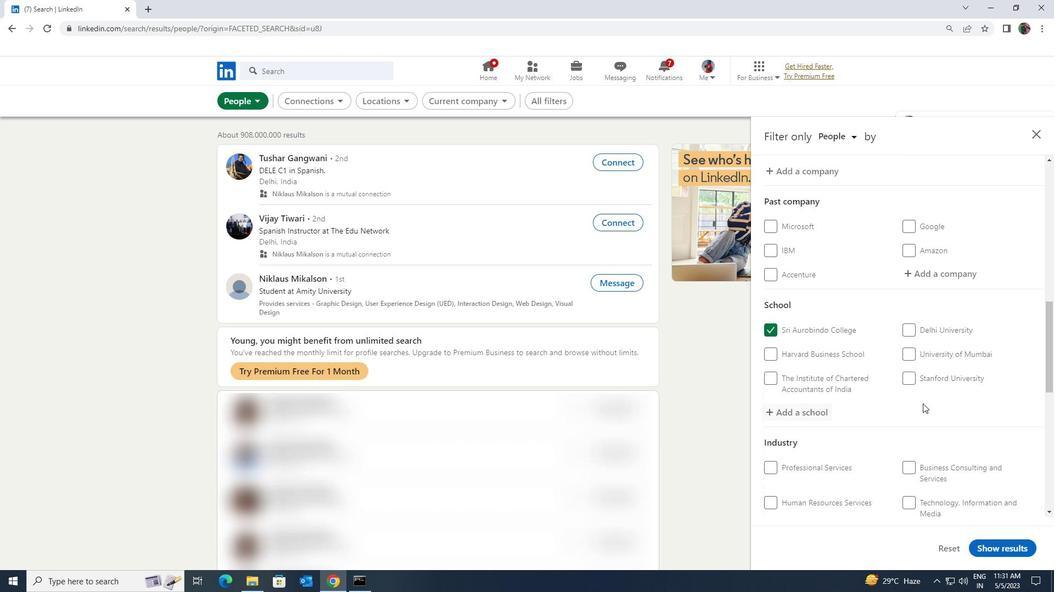 
Action: Mouse scrolled (922, 403) with delta (0, 0)
Screenshot: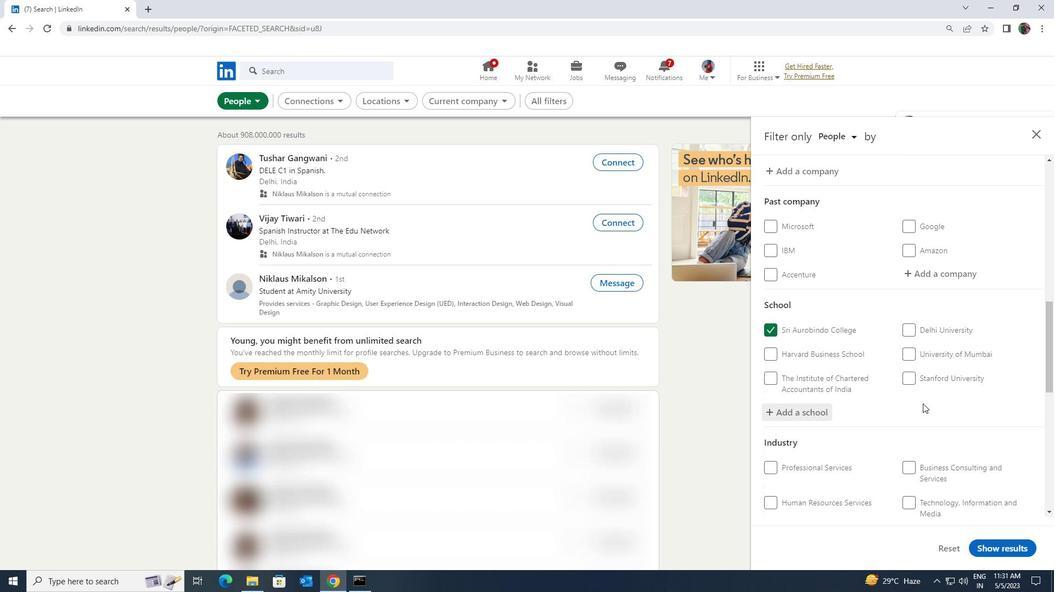 
Action: Mouse moved to (924, 420)
Screenshot: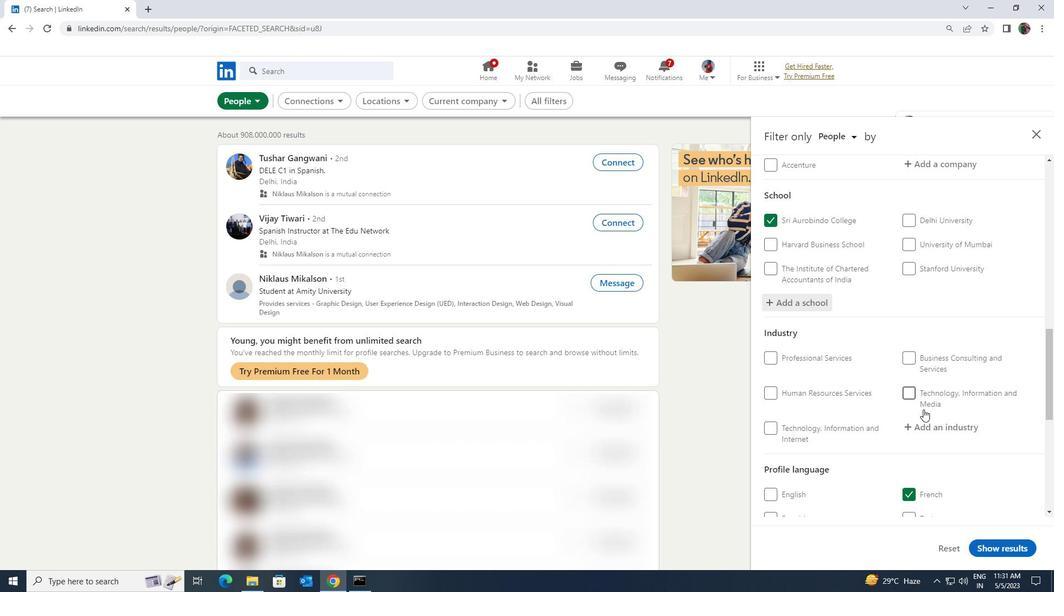 
Action: Mouse pressed left at (924, 420)
Screenshot: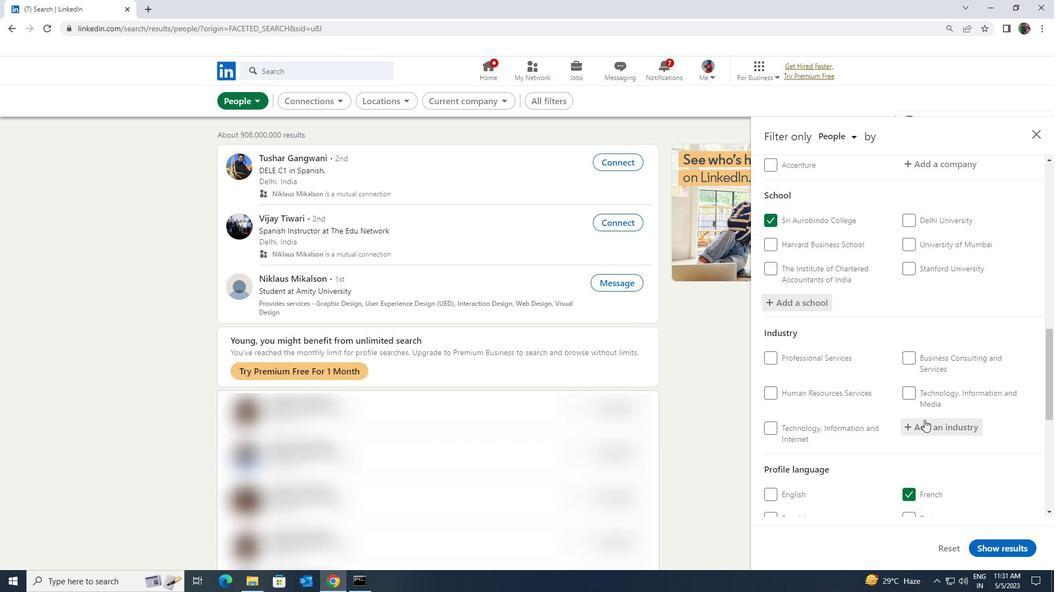 
Action: Key pressed <Key.shift>MEDICAL<Key.space><Key.shift>AND<Key.space>
Screenshot: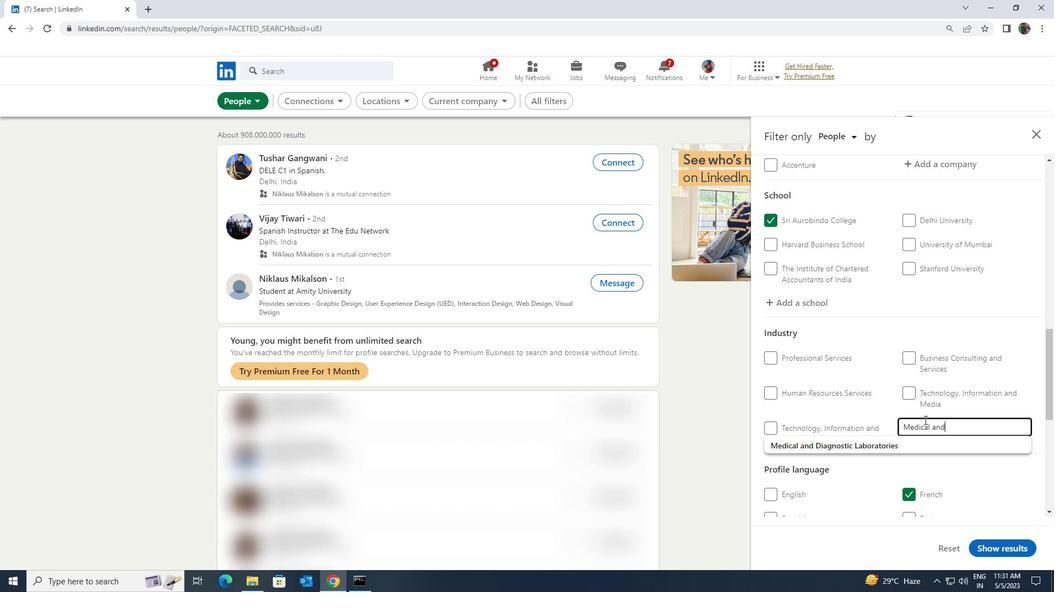 
Action: Mouse moved to (919, 439)
Screenshot: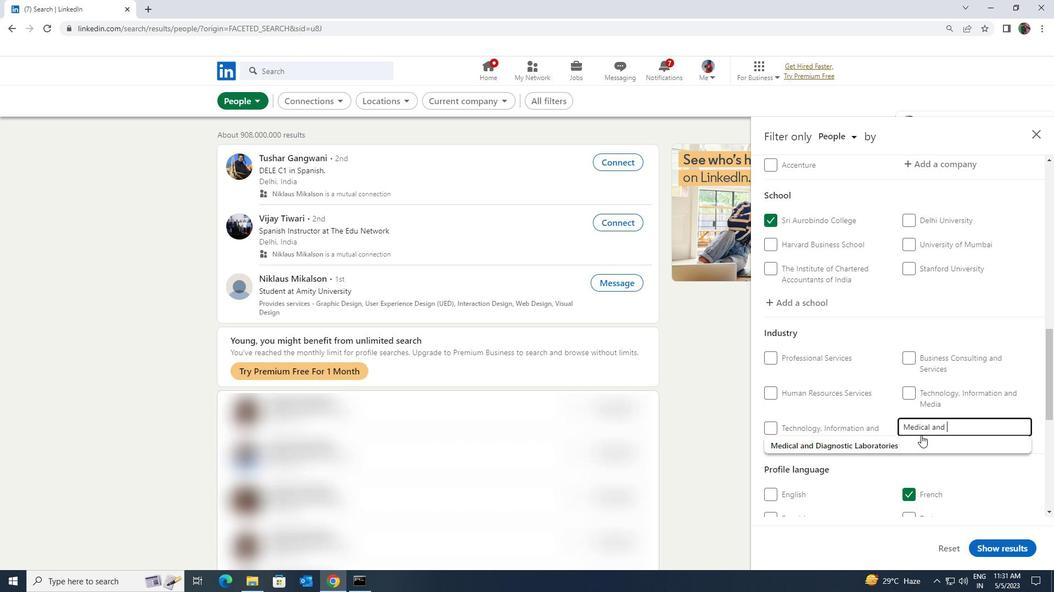
Action: Mouse pressed left at (919, 439)
Screenshot: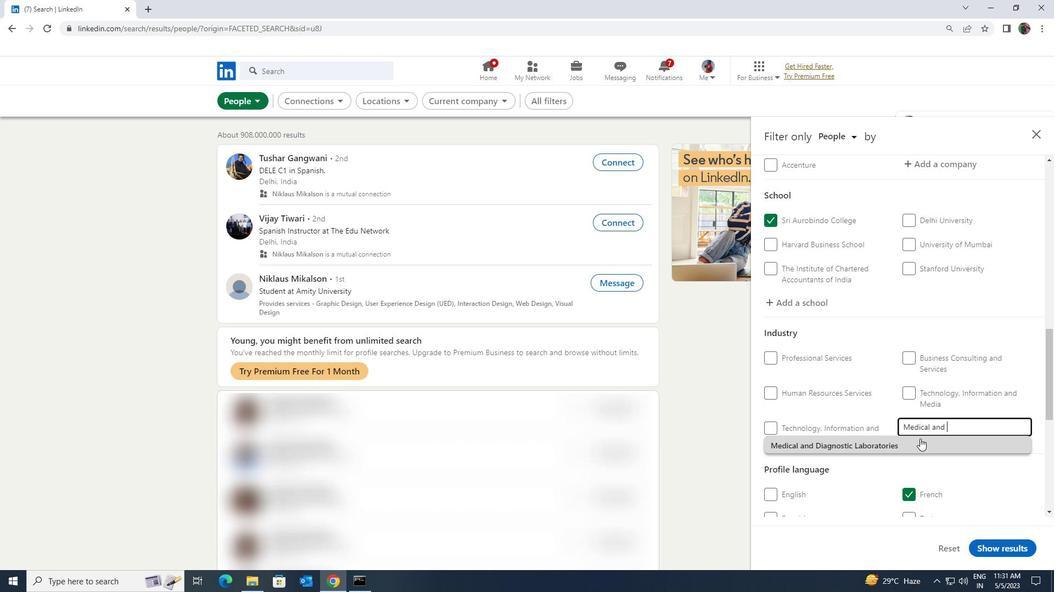 
Action: Mouse scrolled (919, 438) with delta (0, 0)
Screenshot: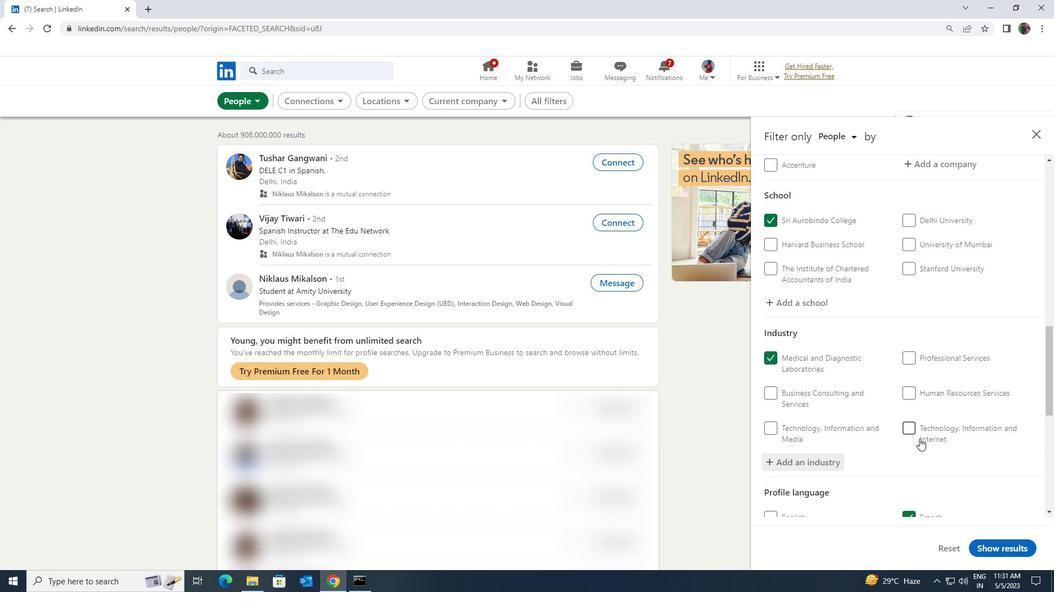 
Action: Mouse scrolled (919, 438) with delta (0, 0)
Screenshot: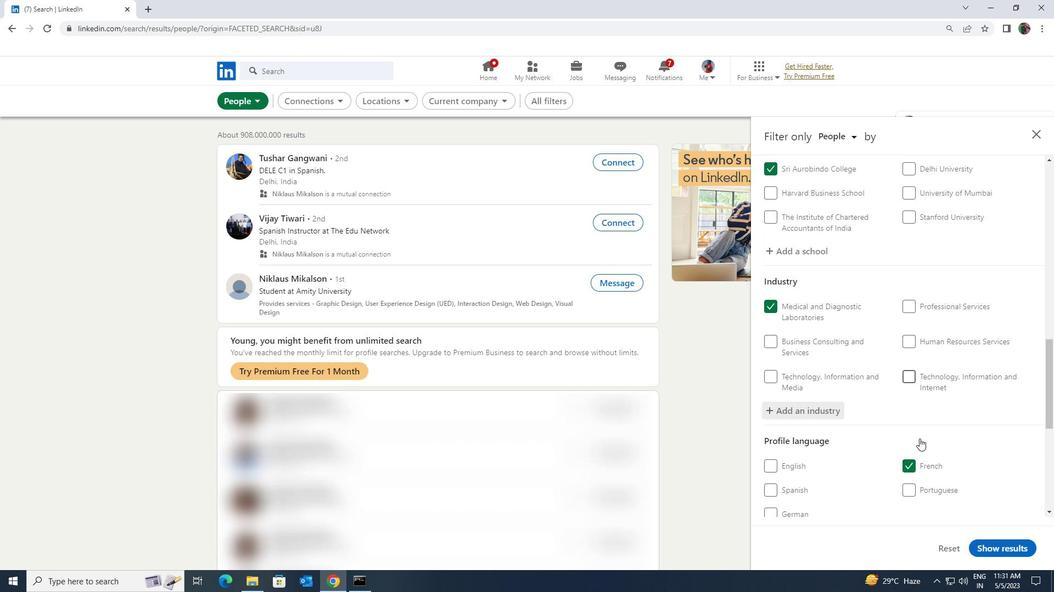 
Action: Mouse scrolled (919, 438) with delta (0, 0)
Screenshot: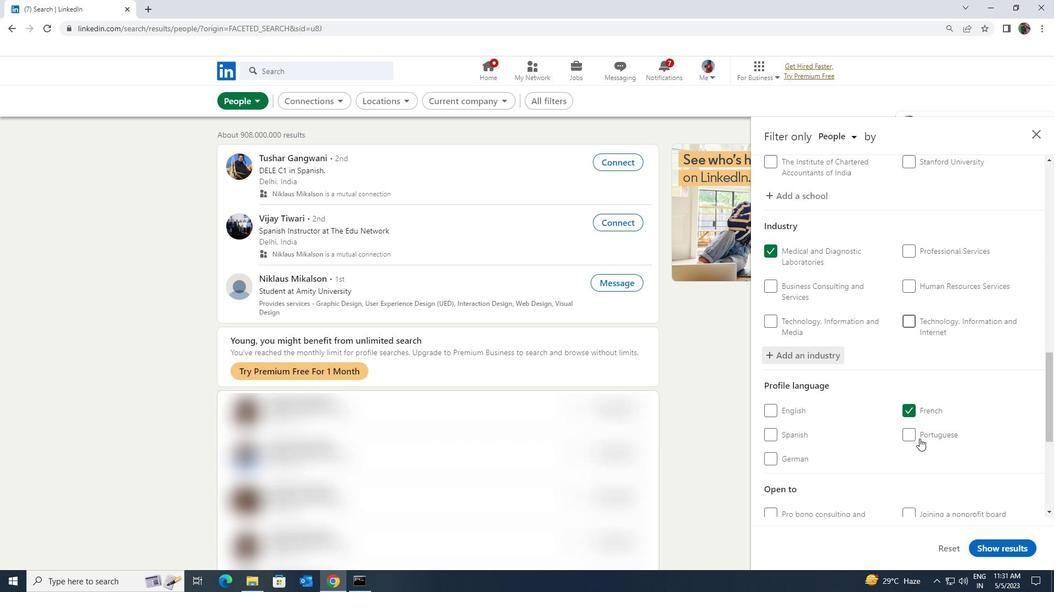 
Action: Mouse scrolled (919, 438) with delta (0, 0)
Screenshot: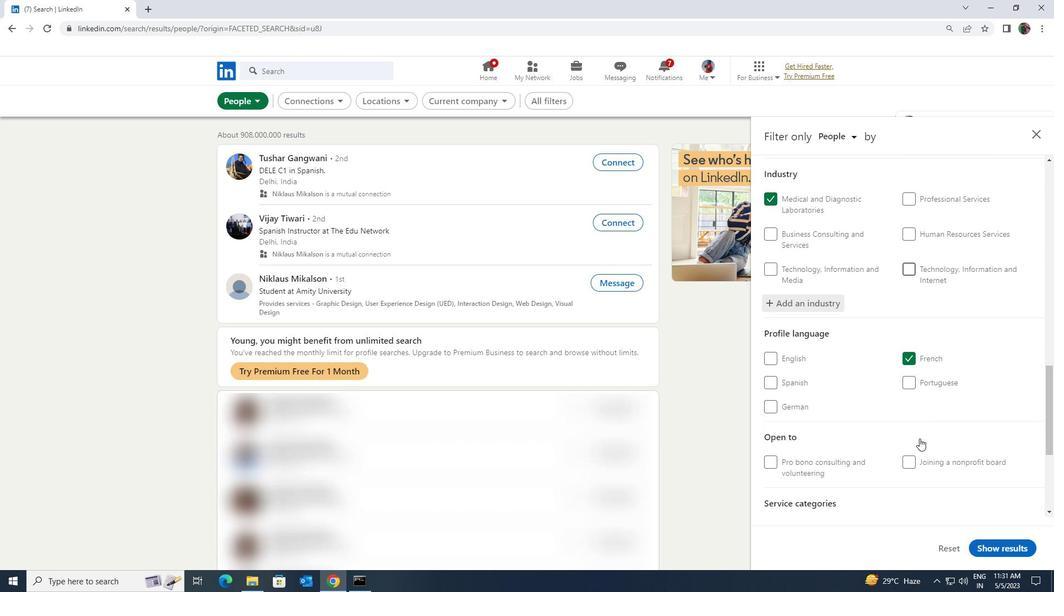 
Action: Mouse moved to (919, 439)
Screenshot: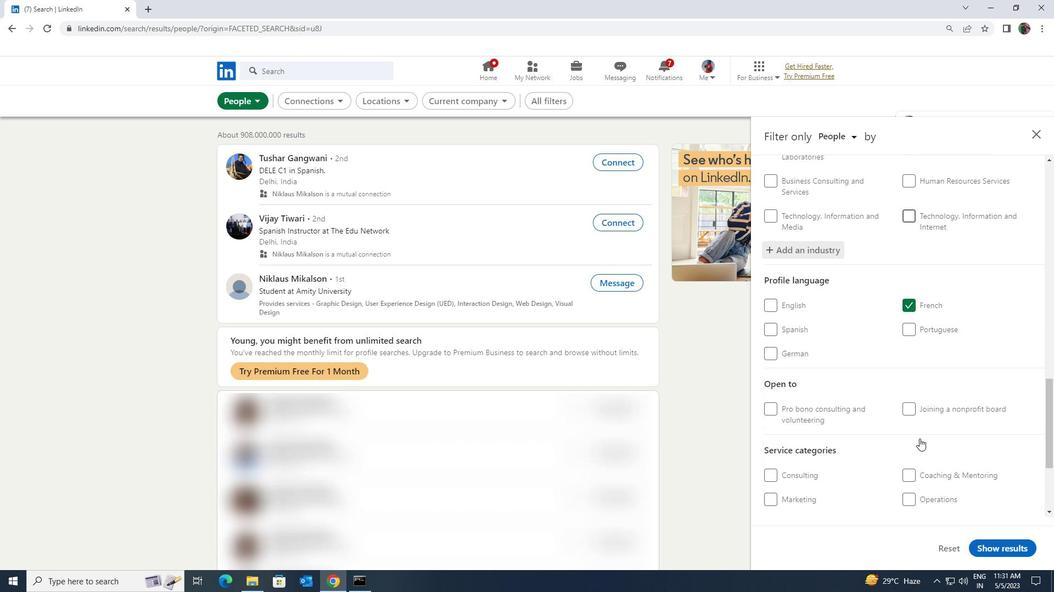 
Action: Mouse scrolled (919, 438) with delta (0, 0)
Screenshot: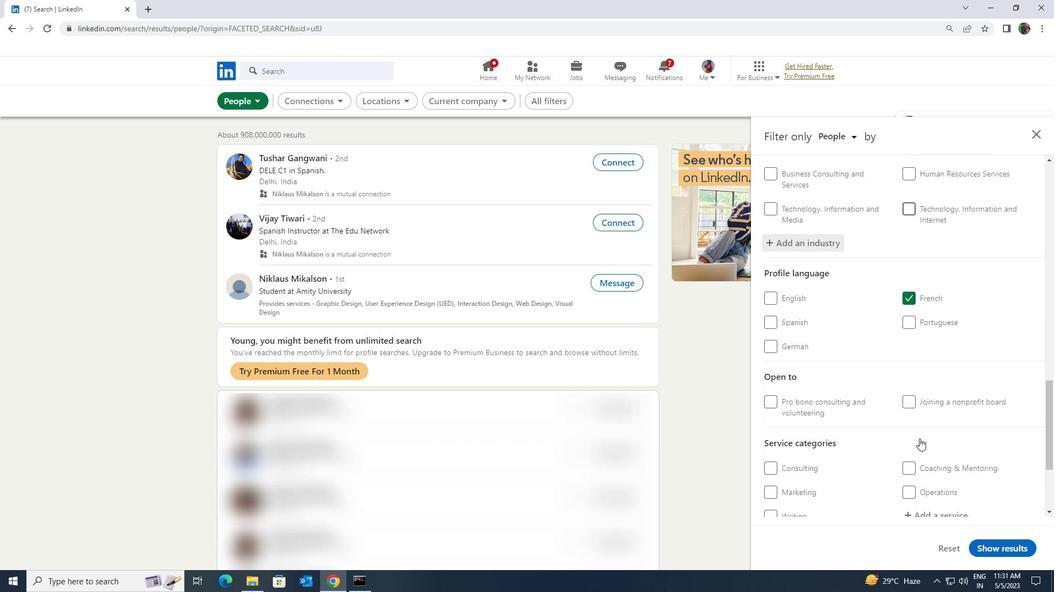 
Action: Mouse moved to (913, 455)
Screenshot: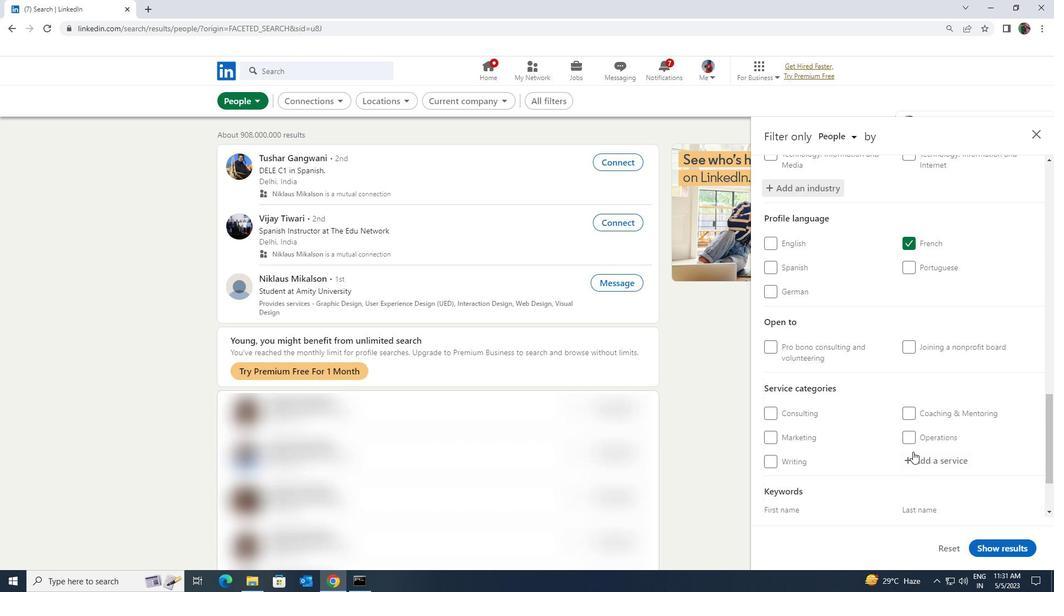 
Action: Mouse pressed left at (913, 455)
Screenshot: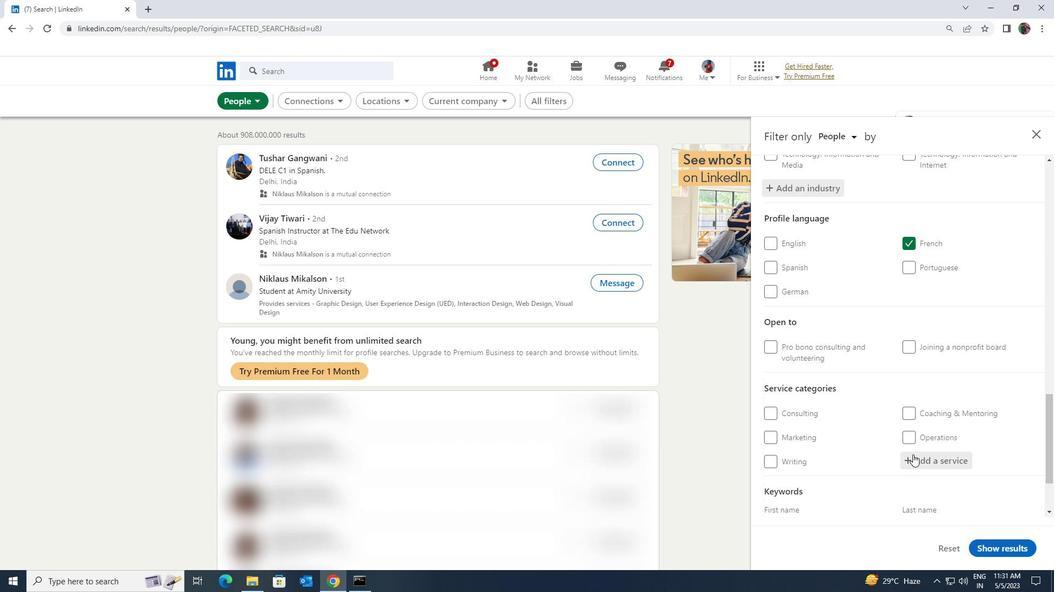 
Action: Mouse moved to (913, 455)
Screenshot: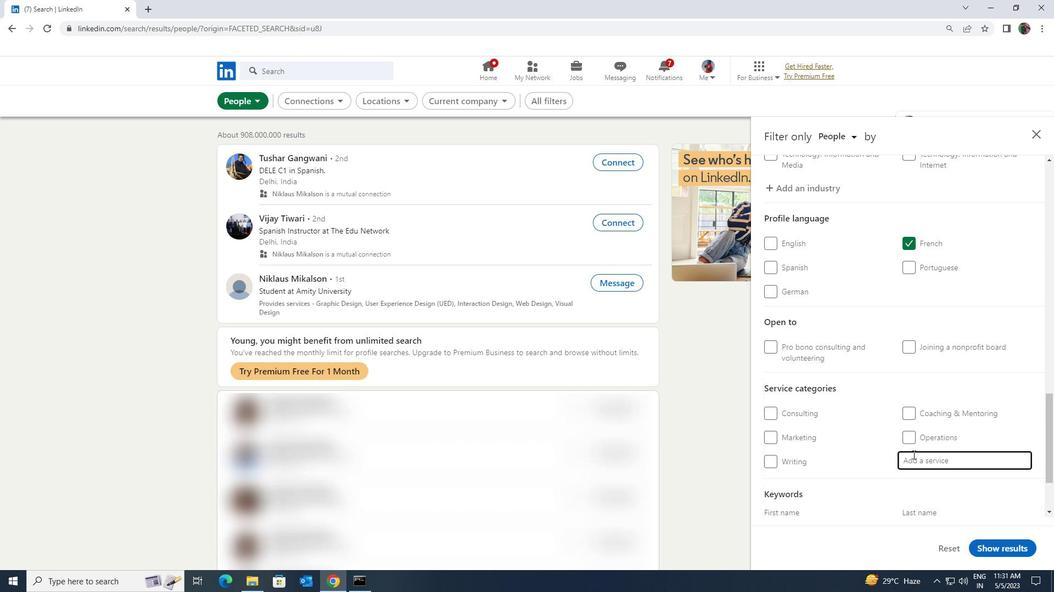
Action: Key pressed <Key.shift><Key.shift><Key.shift>HOME<Key.space><Key.shift>NET
Screenshot: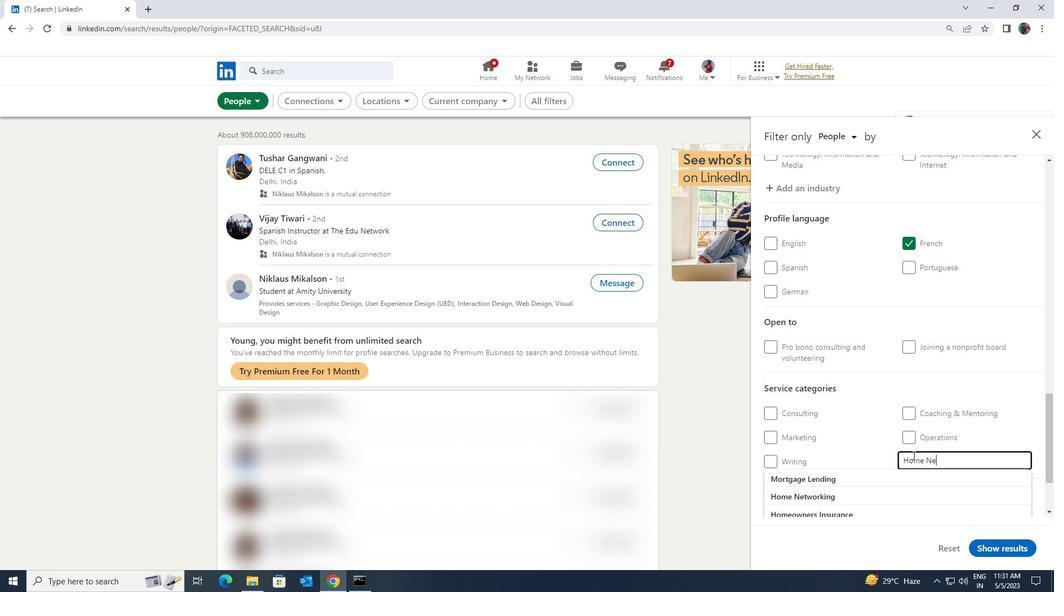 
Action: Mouse moved to (905, 477)
Screenshot: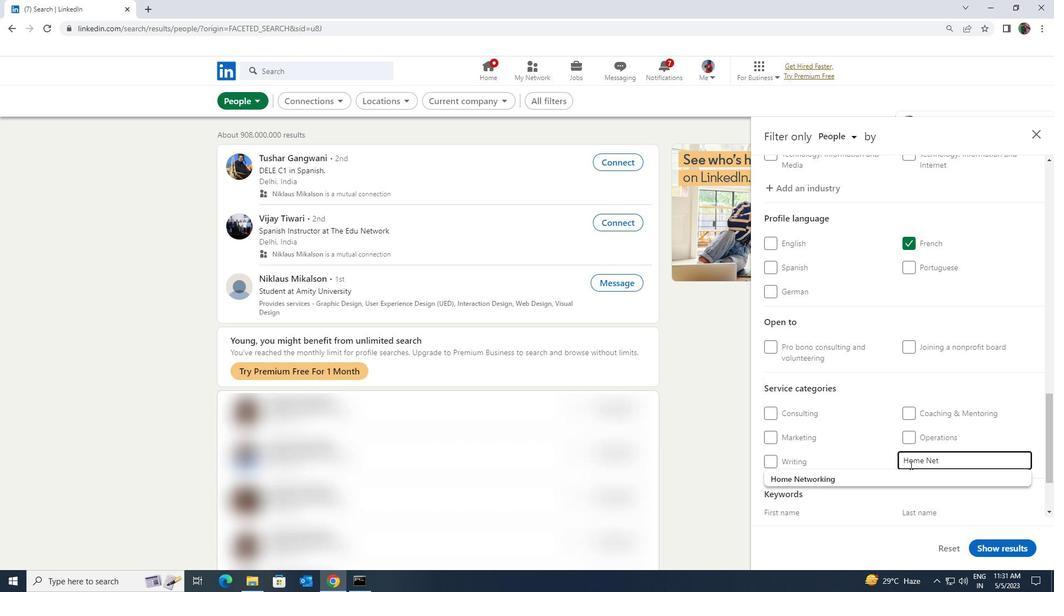 
Action: Mouse pressed left at (905, 477)
Screenshot: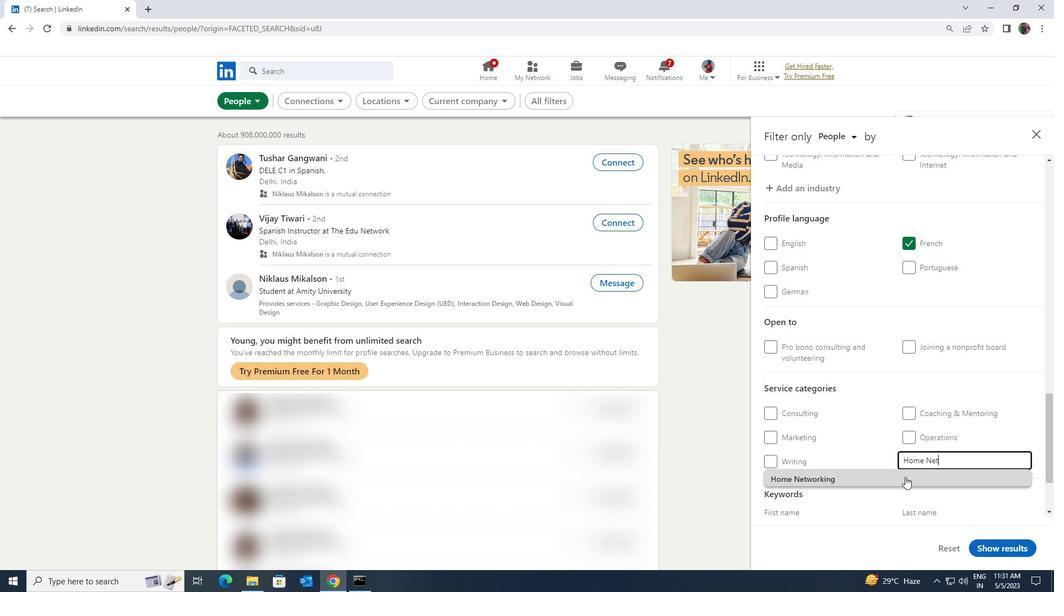 
Action: Mouse moved to (905, 477)
Screenshot: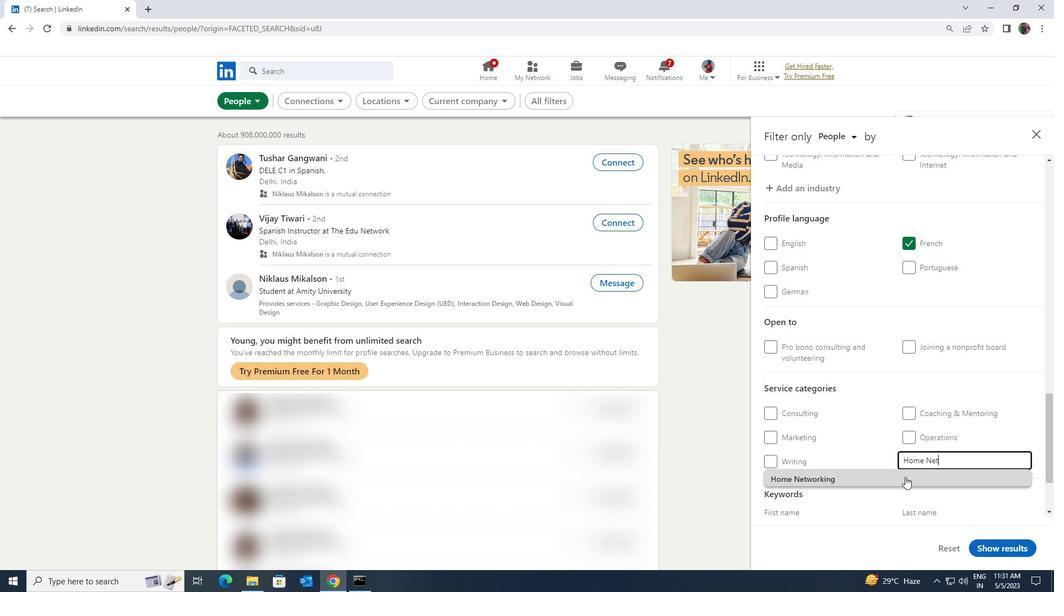 
Action: Mouse scrolled (905, 477) with delta (0, 0)
Screenshot: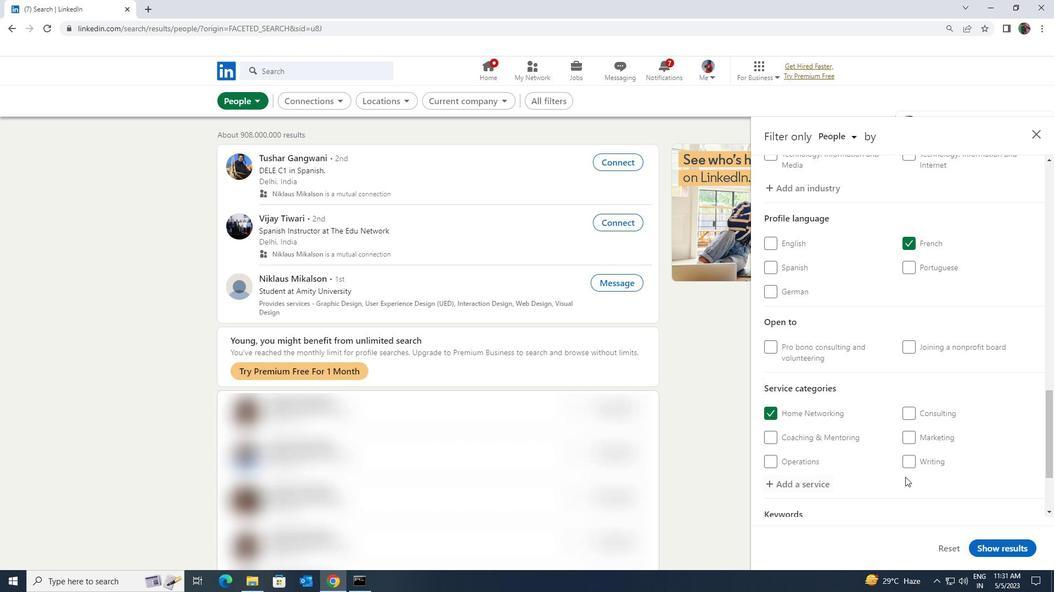 
Action: Mouse scrolled (905, 477) with delta (0, 0)
Screenshot: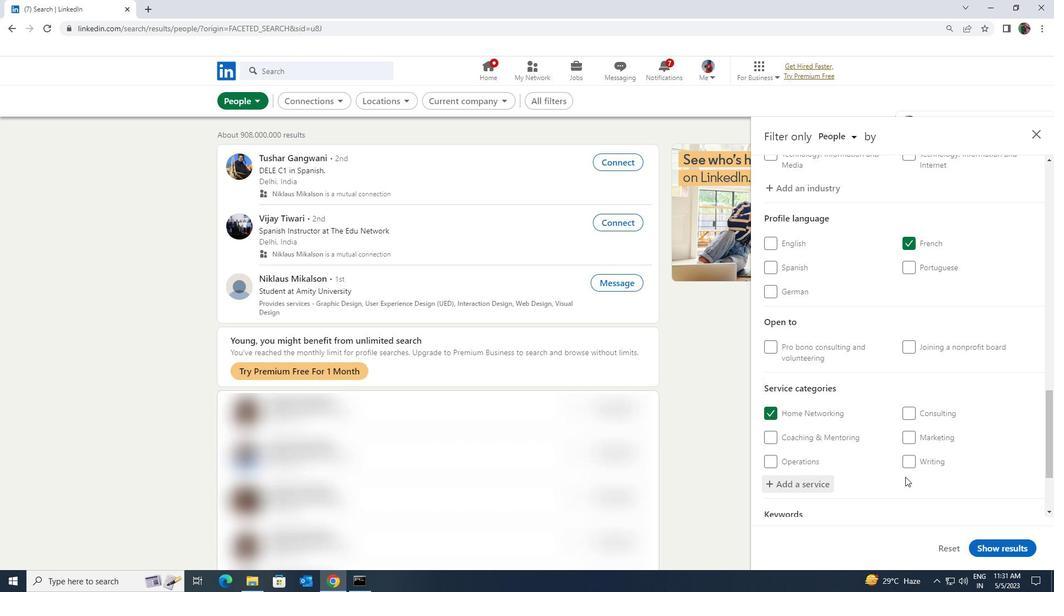 
Action: Mouse scrolled (905, 477) with delta (0, 0)
Screenshot: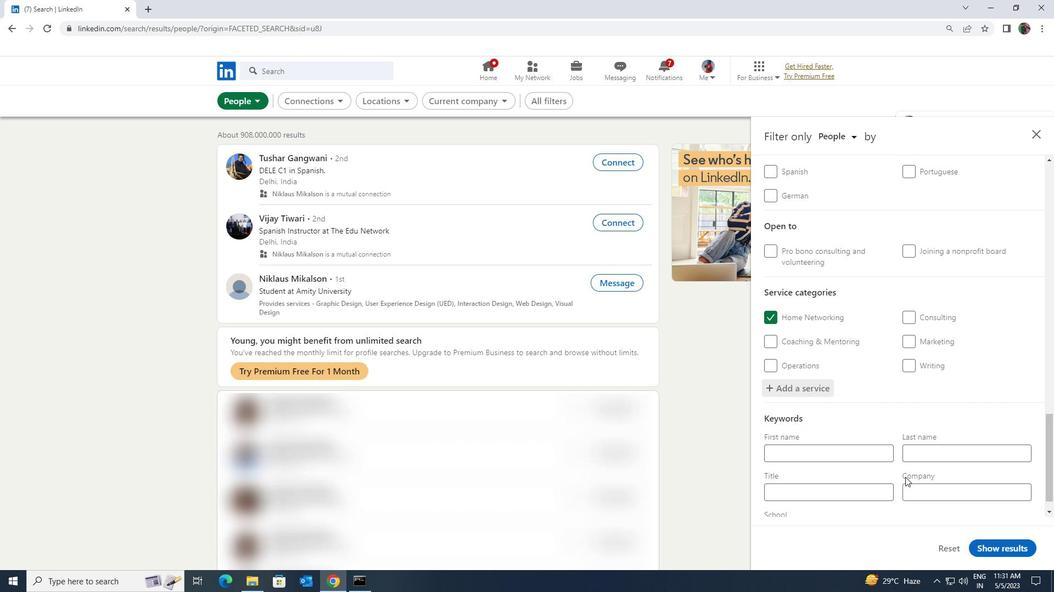 
Action: Mouse moved to (869, 465)
Screenshot: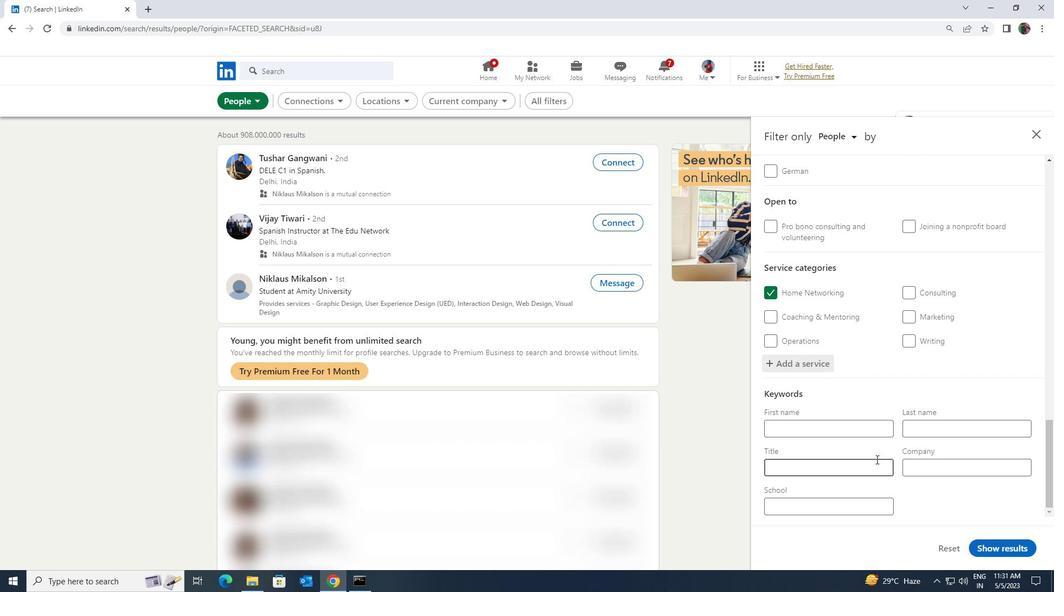 
Action: Mouse pressed left at (869, 465)
Screenshot: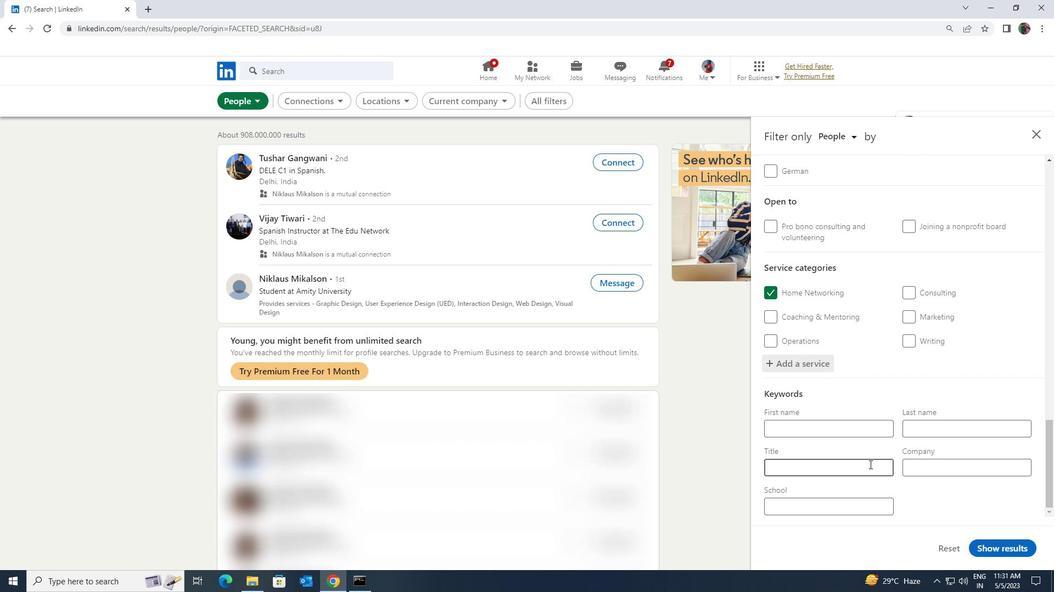 
Action: Mouse moved to (869, 465)
Screenshot: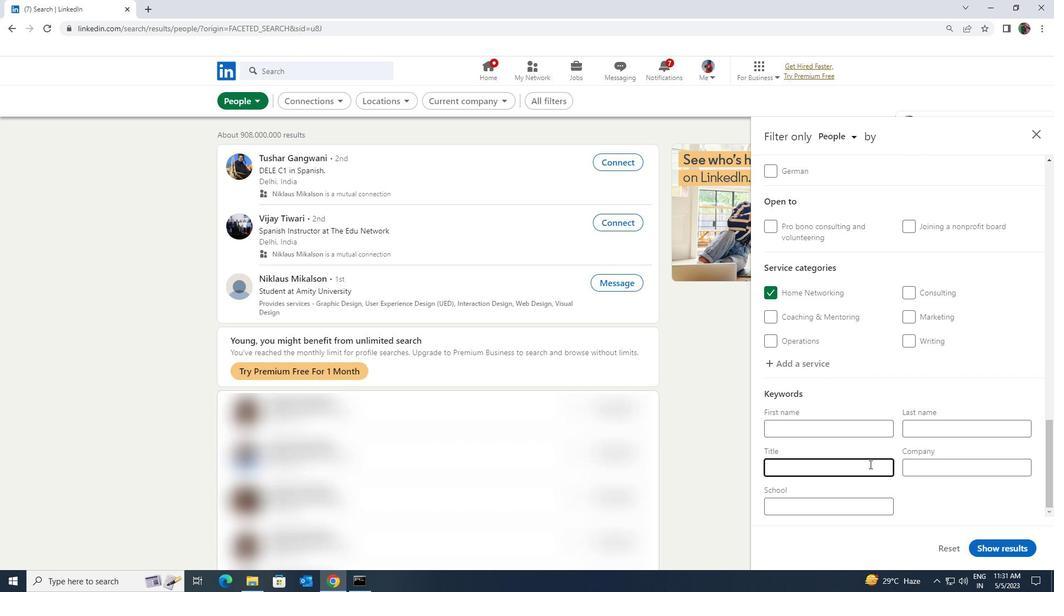 
Action: Key pressed <Key.shift><Key.shift><Key.shift>TEACHING<Key.space><Key.shift>ASSISTANT
Screenshot: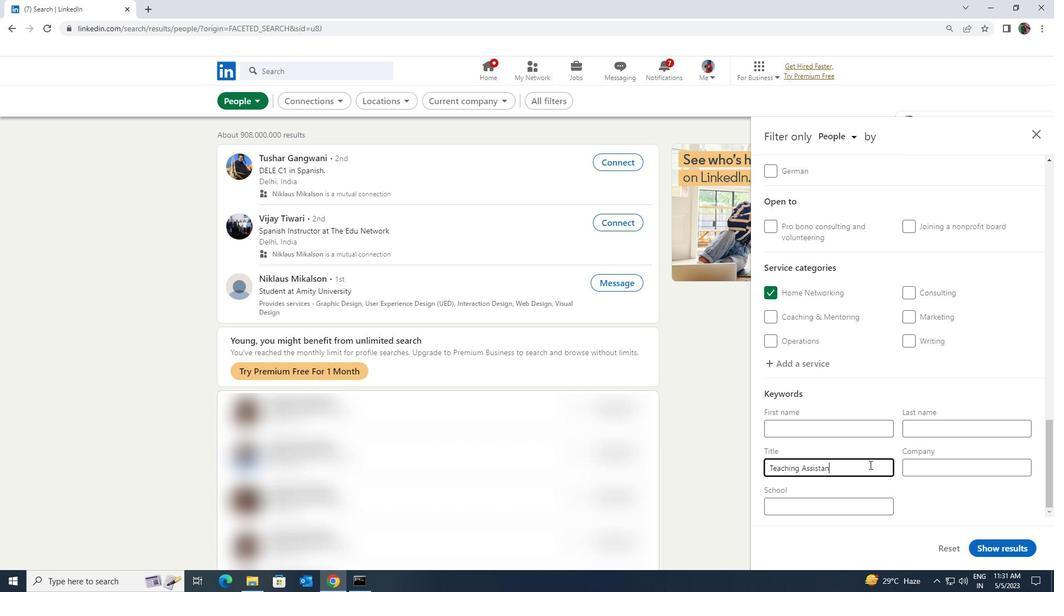 
Action: Mouse moved to (973, 554)
Screenshot: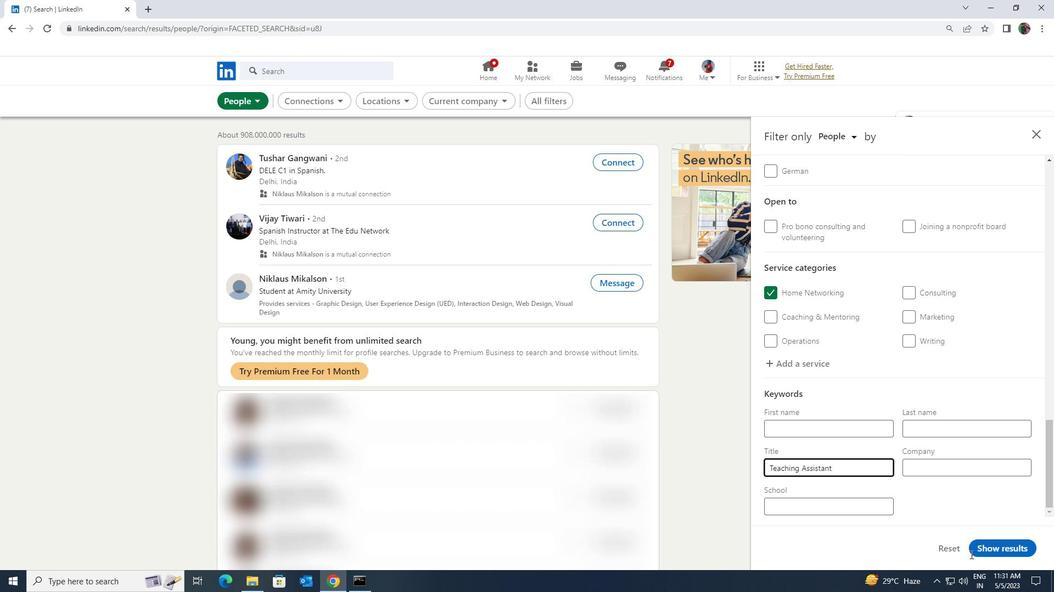 
Action: Mouse pressed left at (973, 554)
Screenshot: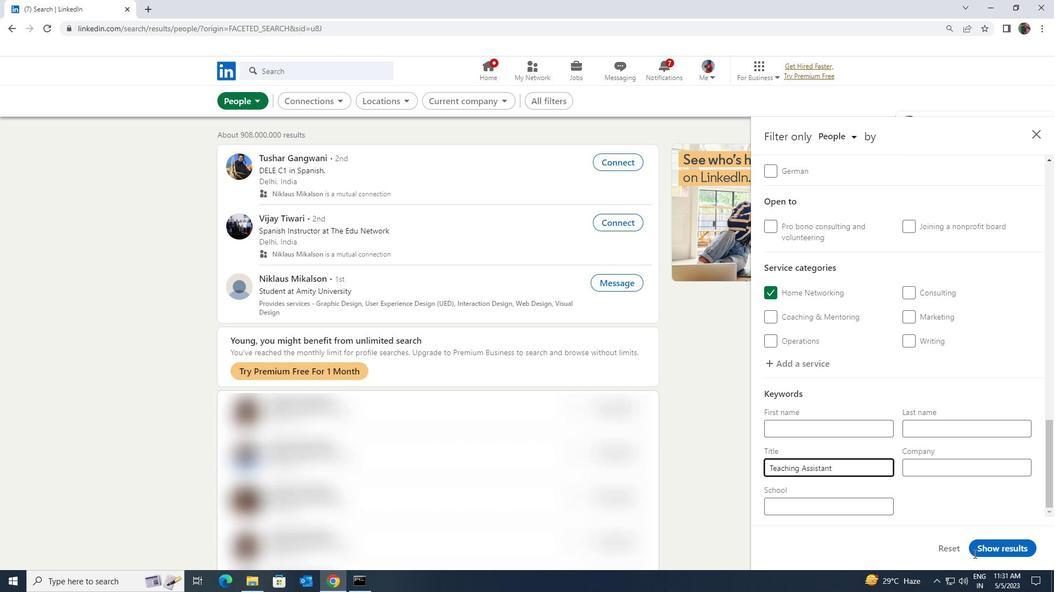 
Action: Mouse moved to (979, 546)
Screenshot: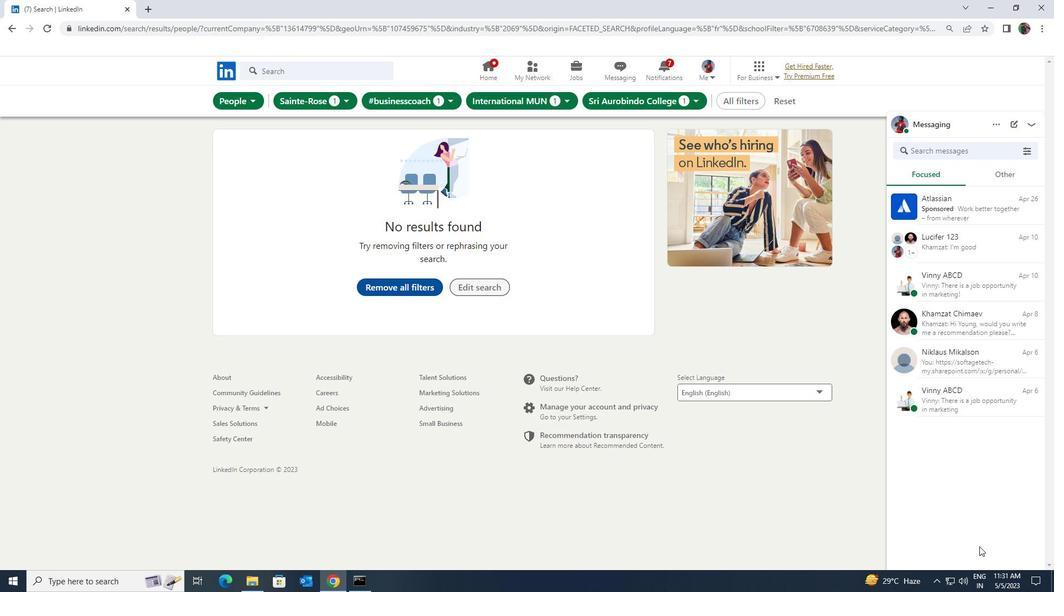 
